 Task: Search one way flight ticket for 4 adults, 1 infant in seat and 1 infant on lap in premium economy from Kearney: Kearney Regional Airport (was Kearney Municipal) to Gillette: Gillette Campbell County Airport on 5-1-2023. Choice of flights is Westjet. Number of bags: 3 checked bags. Price is upto 73000. Outbound departure time preference is 13:15.
Action: Mouse moved to (225, 334)
Screenshot: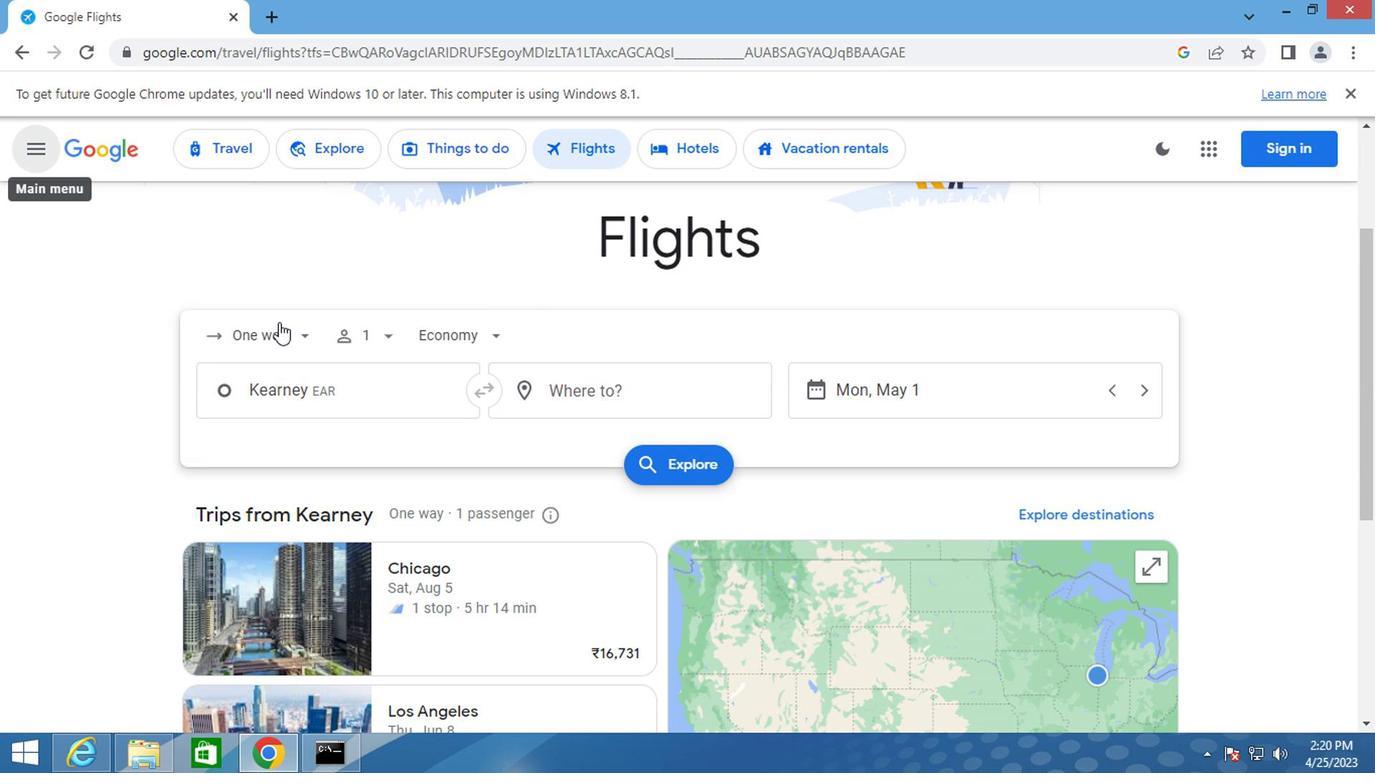 
Action: Mouse pressed left at (225, 334)
Screenshot: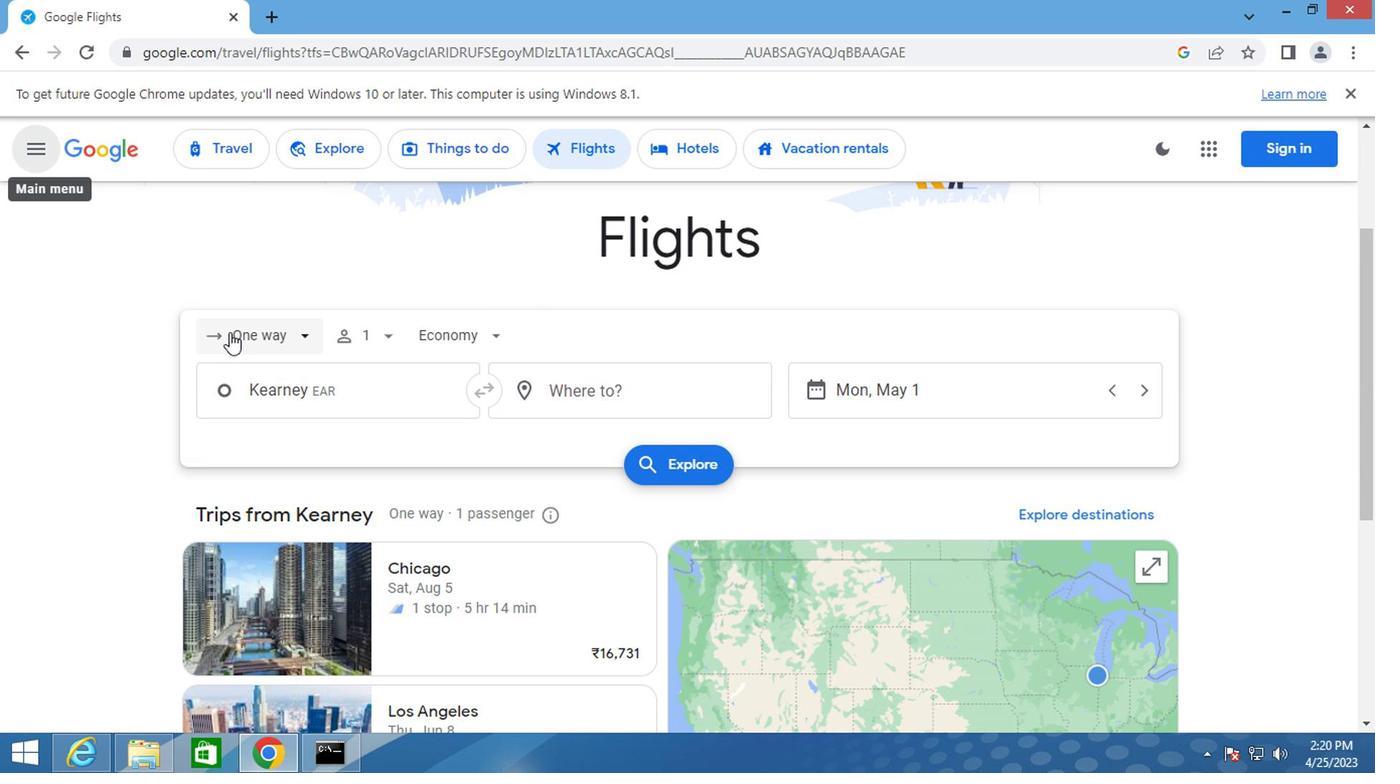 
Action: Mouse moved to (275, 424)
Screenshot: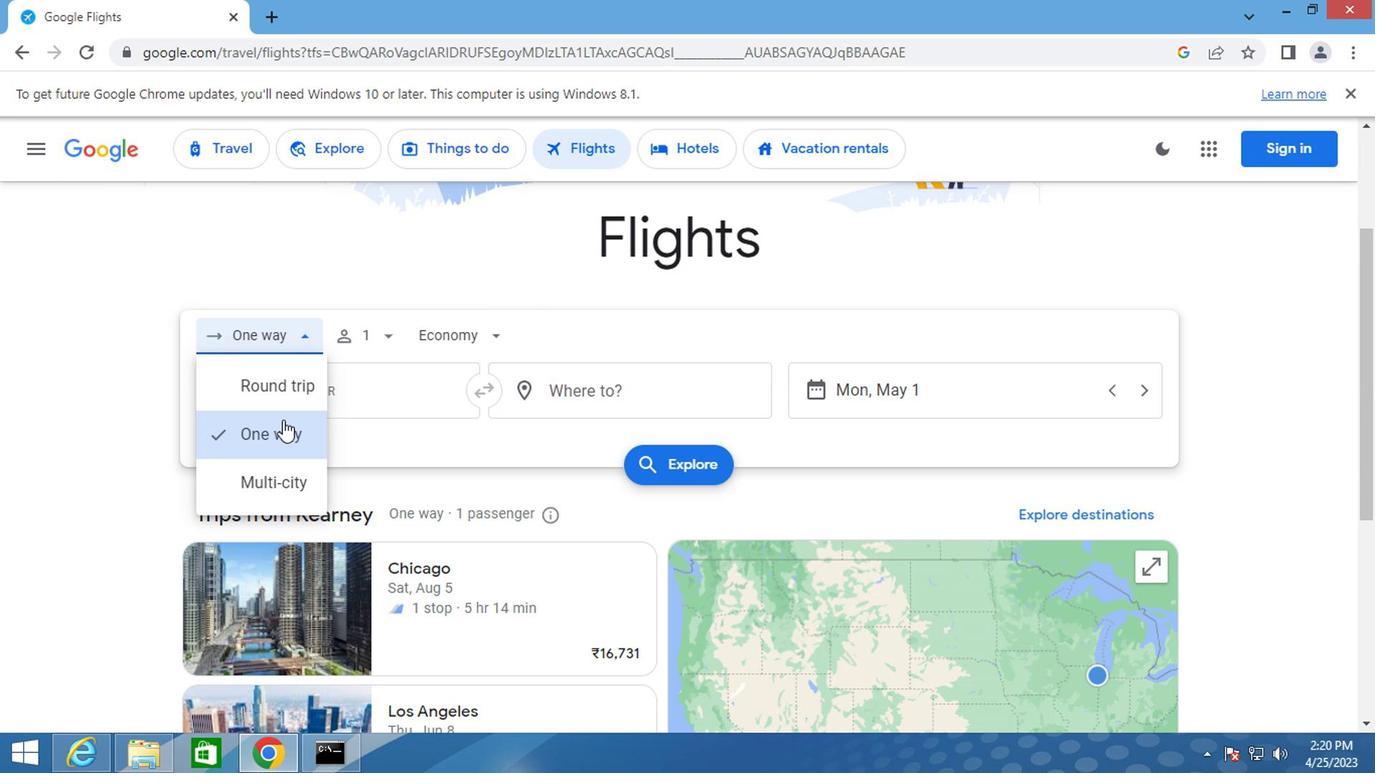 
Action: Mouse pressed left at (275, 424)
Screenshot: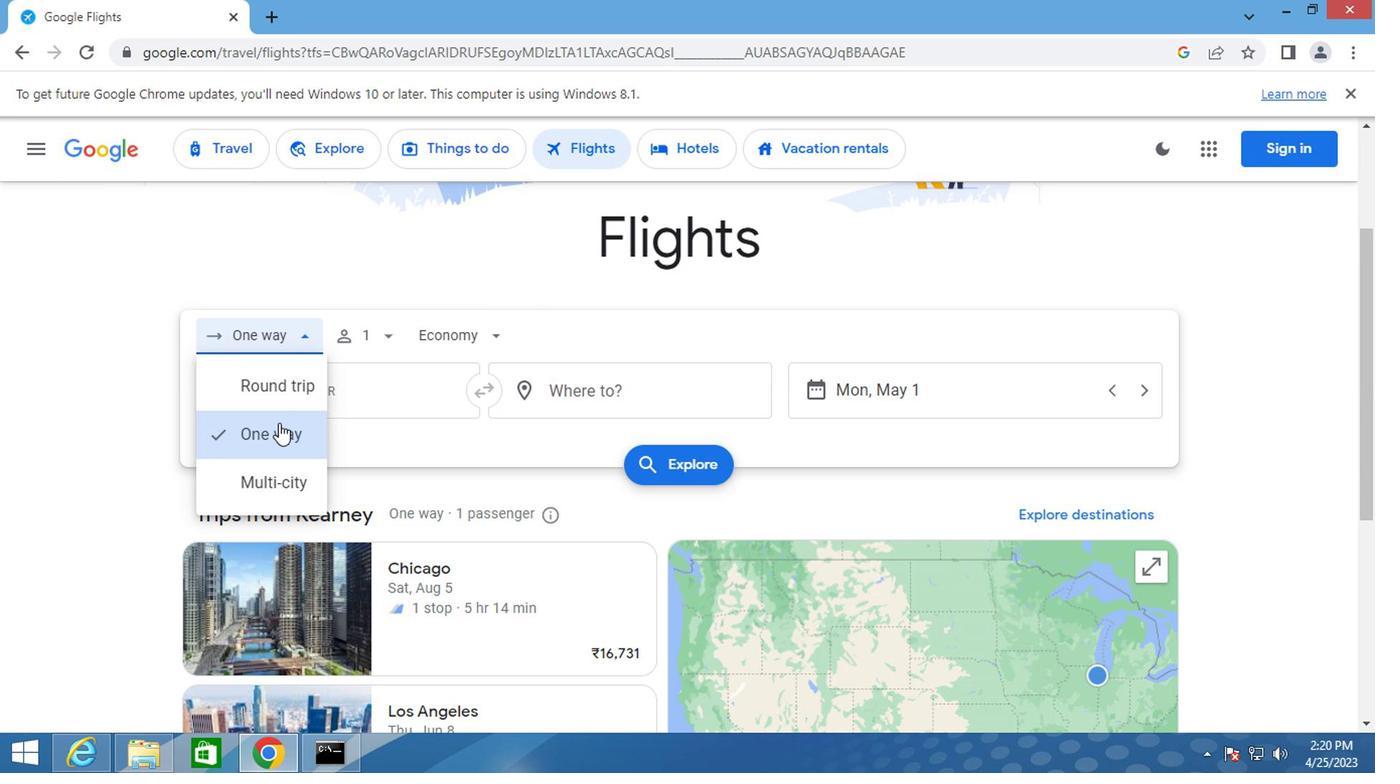 
Action: Mouse moved to (386, 335)
Screenshot: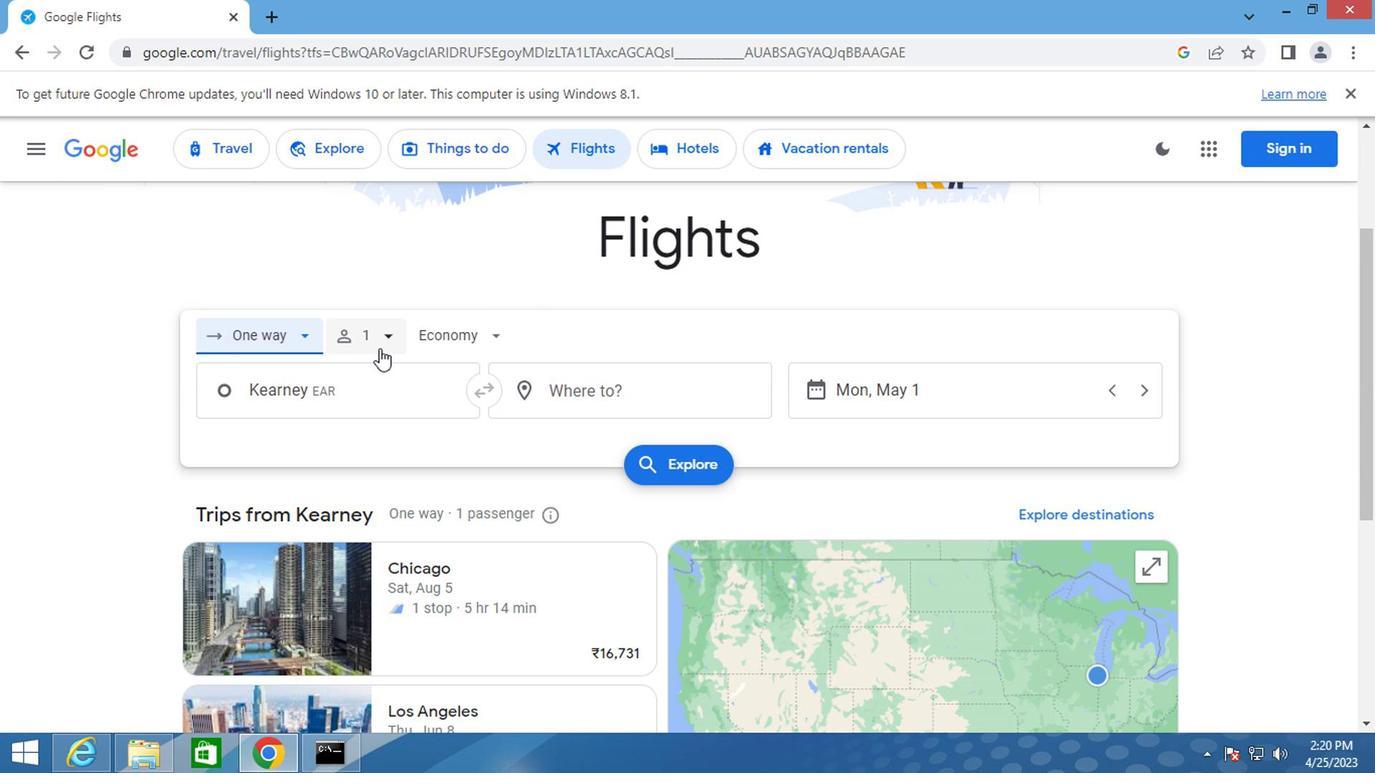 
Action: Mouse pressed left at (386, 335)
Screenshot: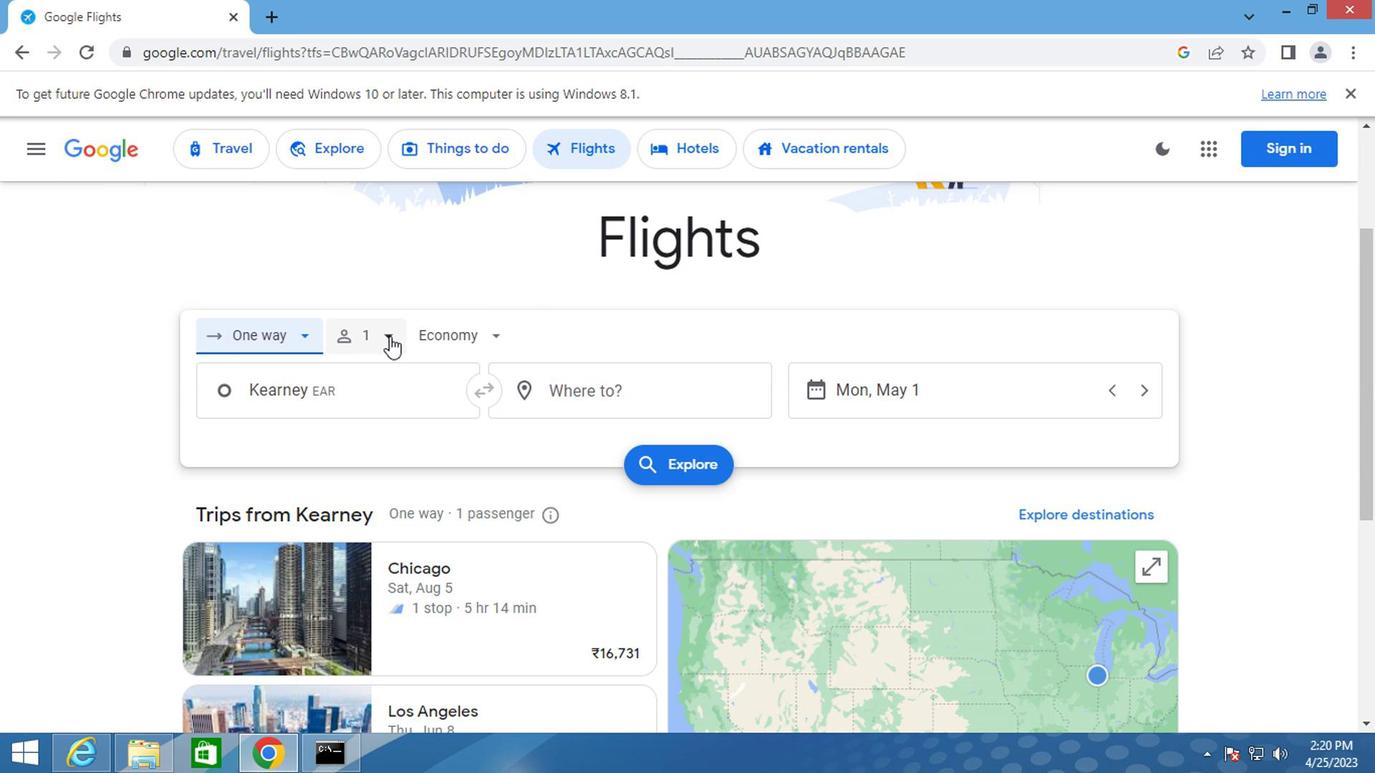 
Action: Mouse moved to (542, 391)
Screenshot: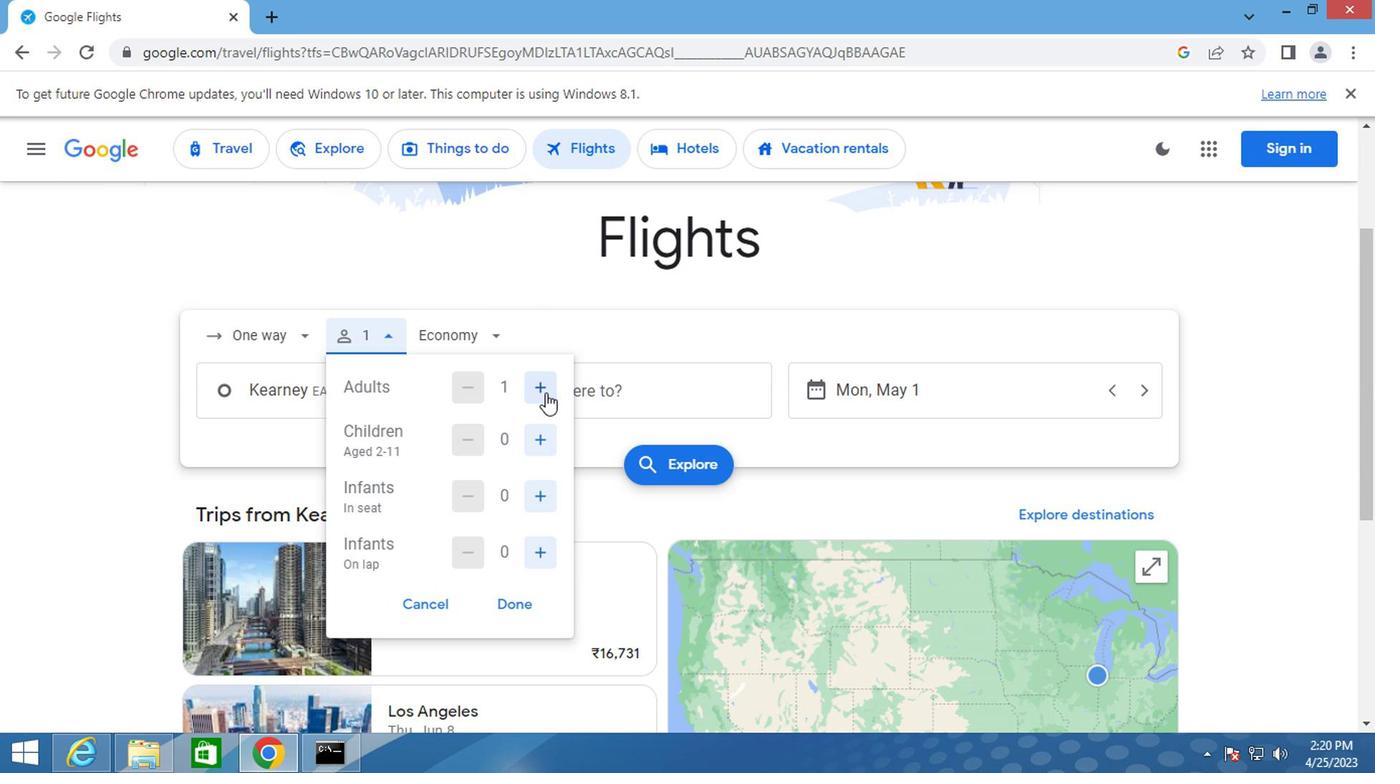 
Action: Mouse pressed left at (542, 391)
Screenshot: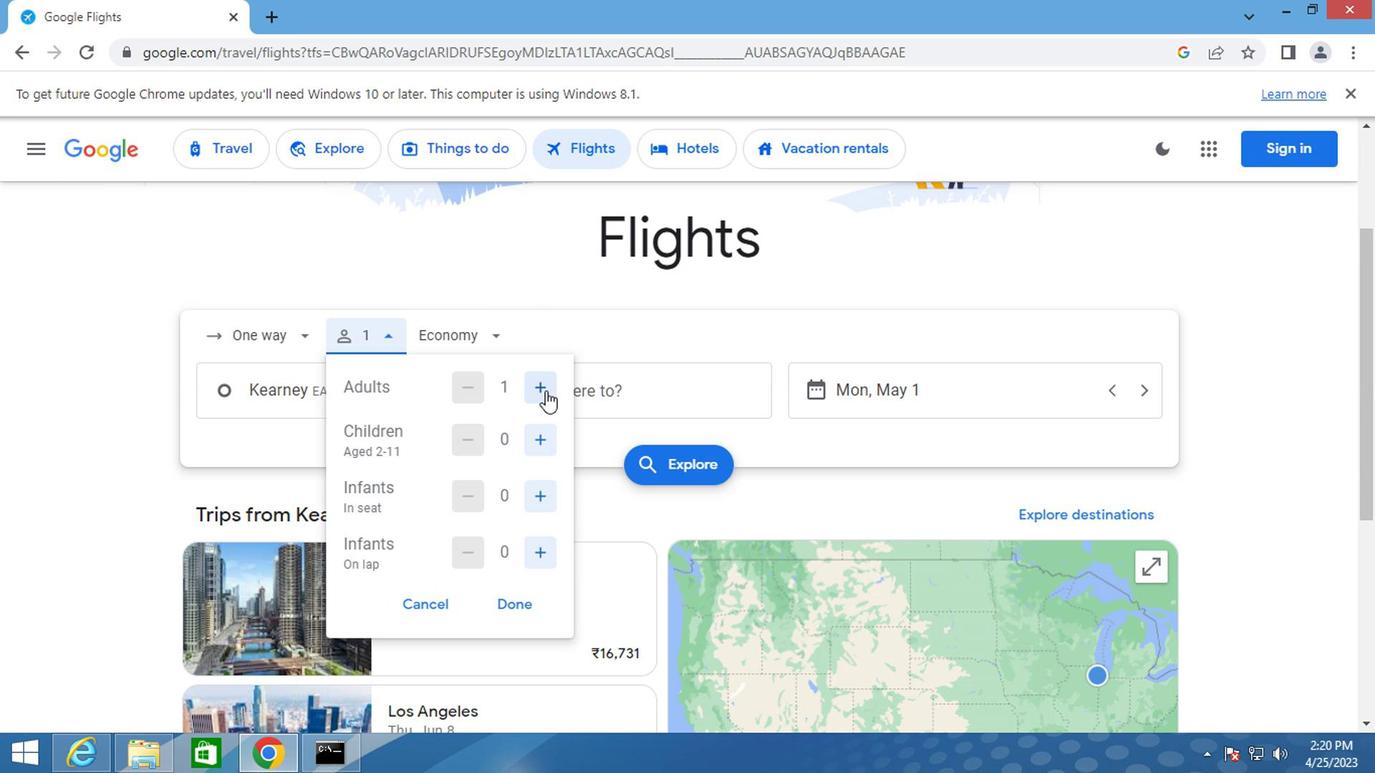 
Action: Mouse pressed left at (542, 391)
Screenshot: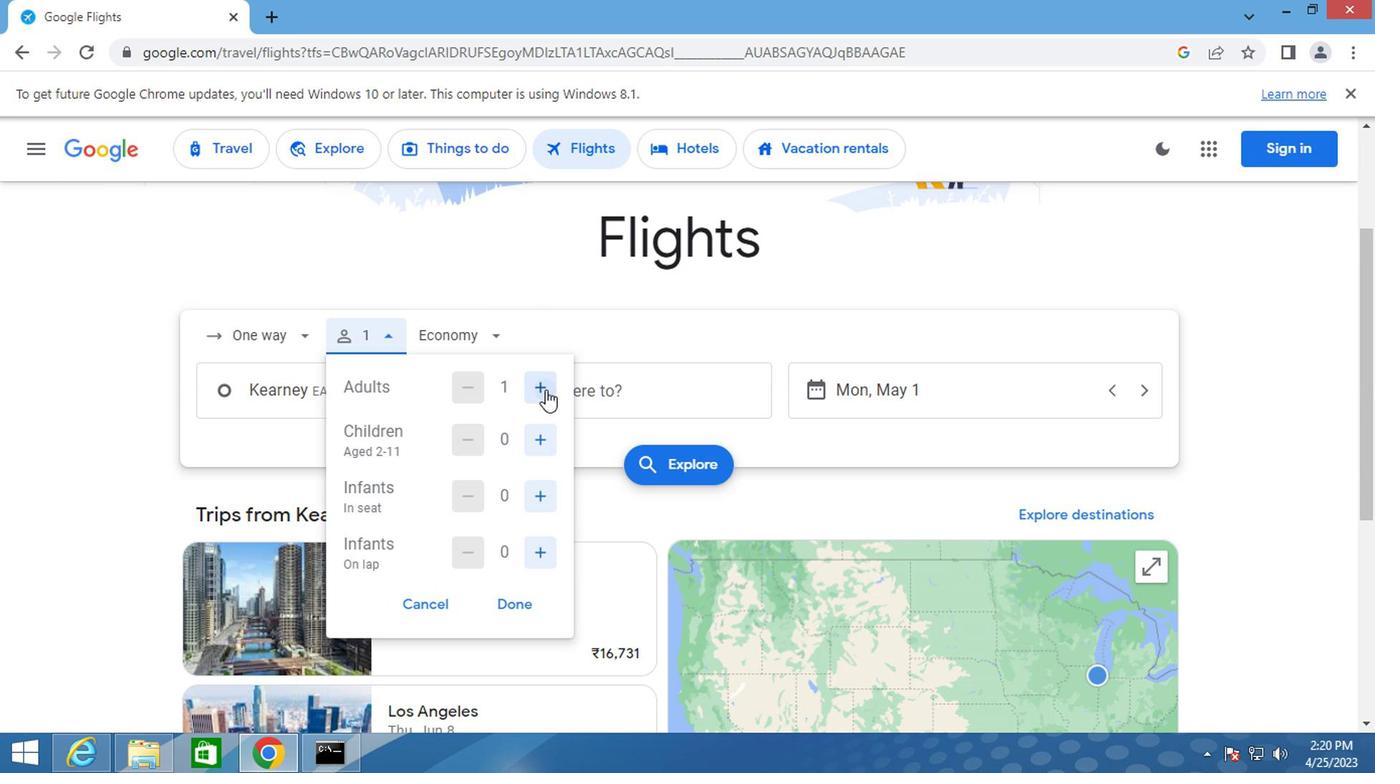 
Action: Mouse pressed left at (542, 391)
Screenshot: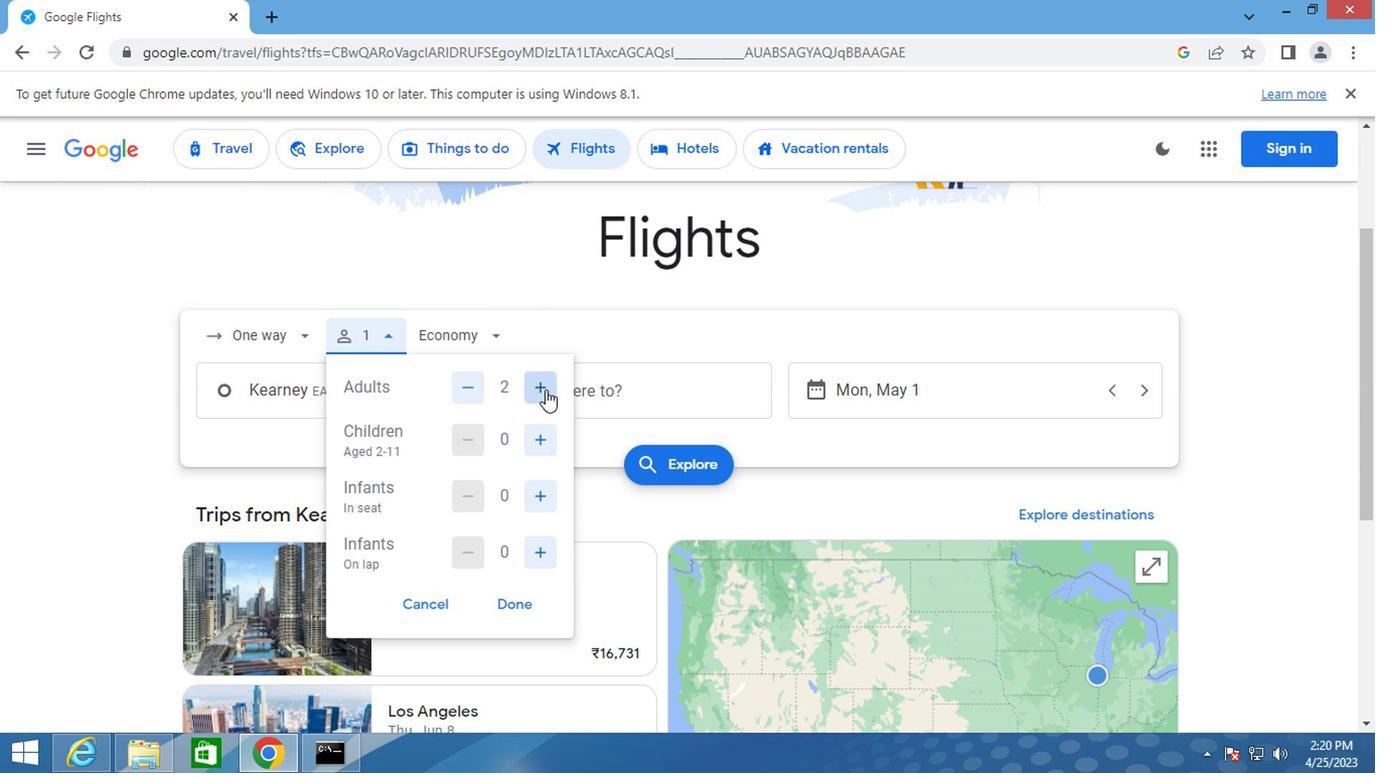 
Action: Mouse moved to (540, 490)
Screenshot: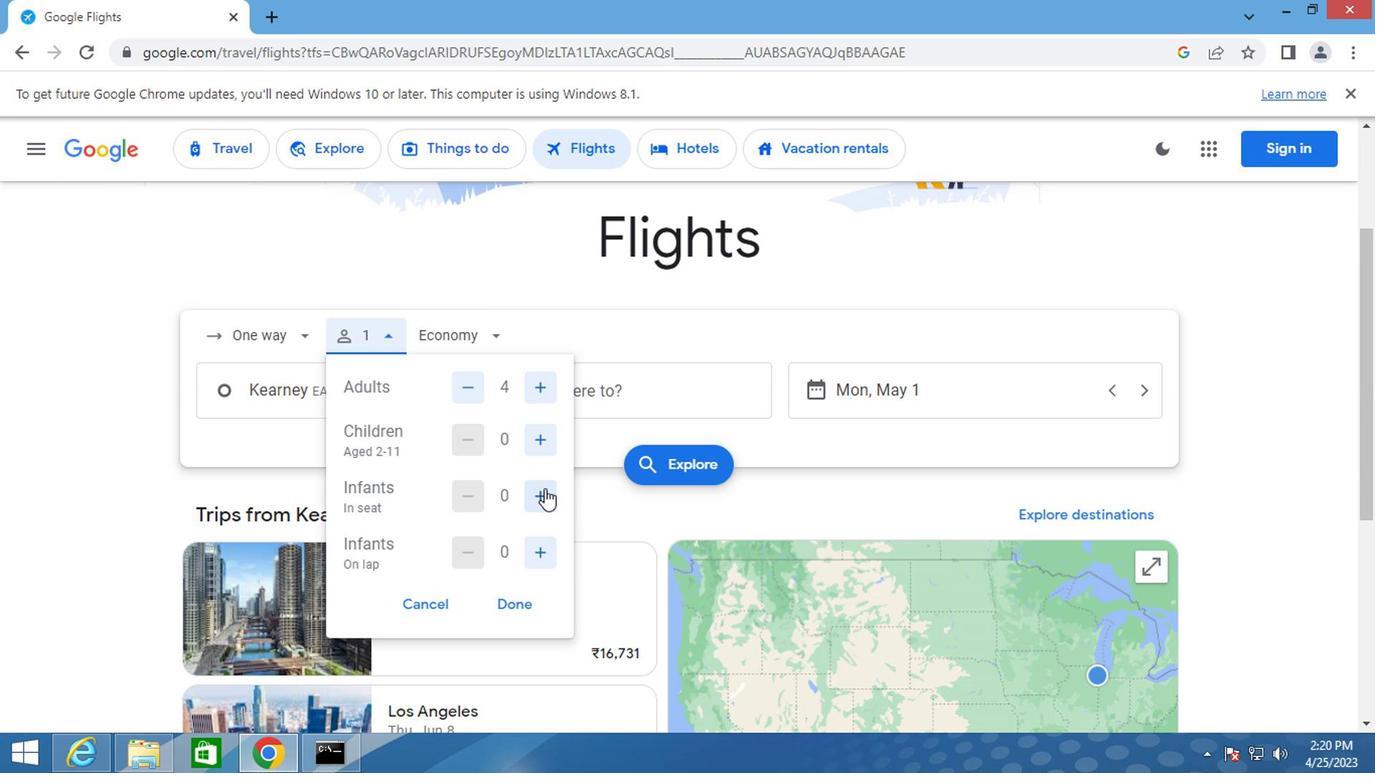 
Action: Mouse pressed left at (540, 490)
Screenshot: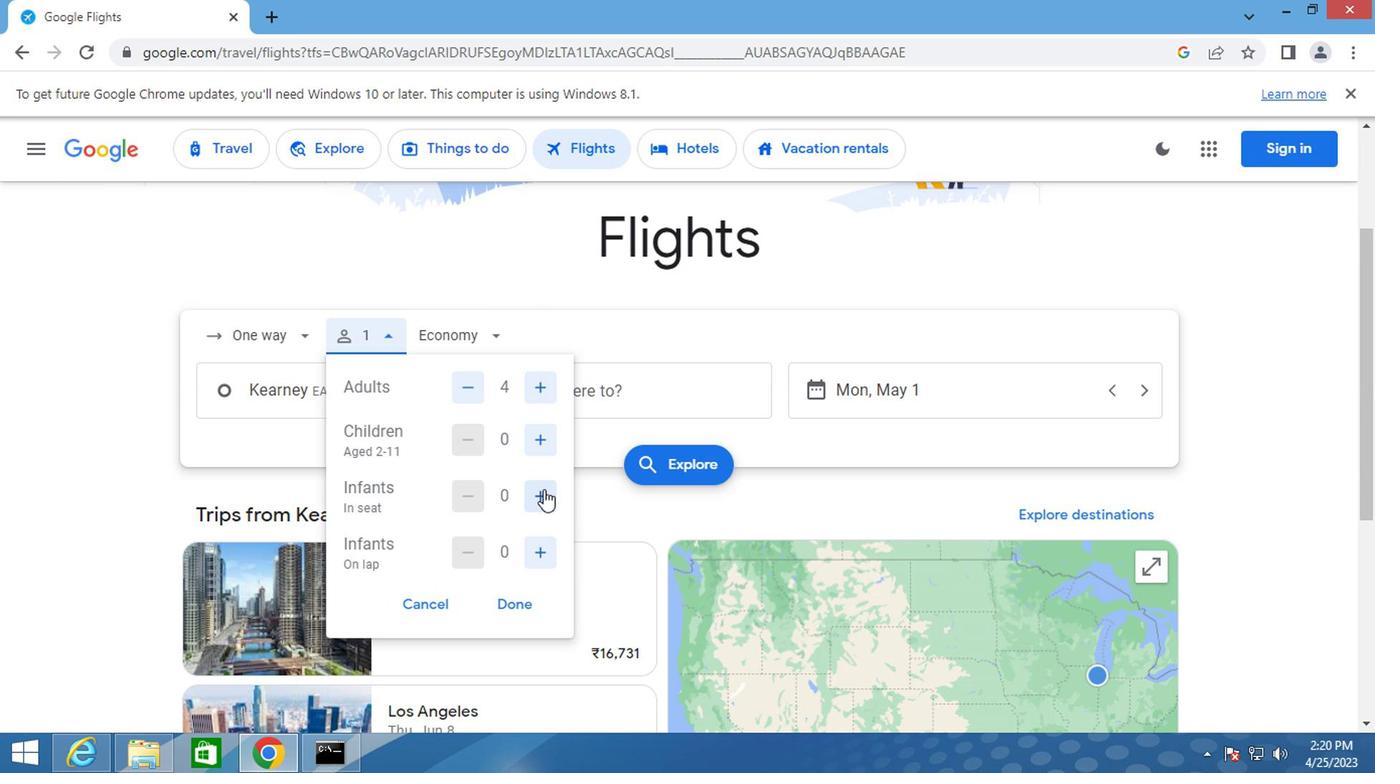 
Action: Mouse moved to (534, 556)
Screenshot: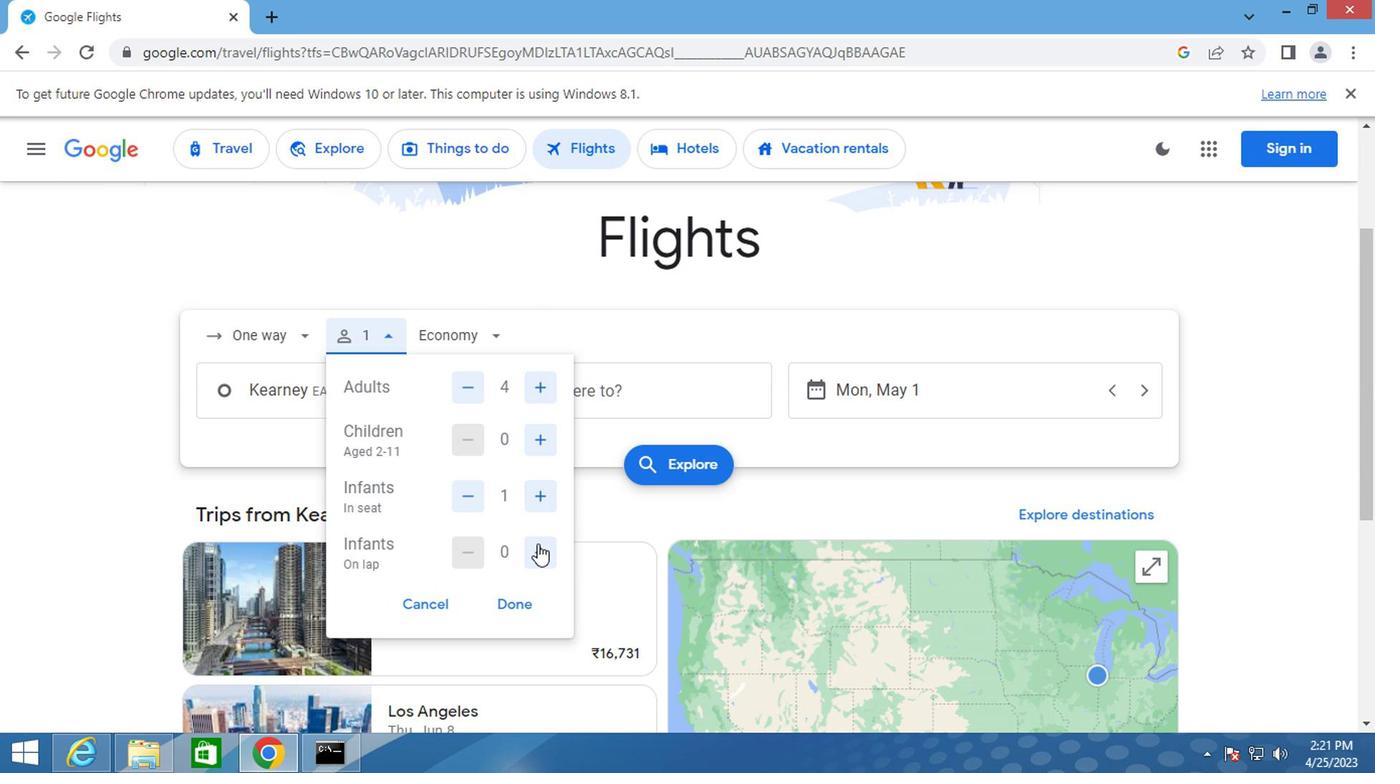 
Action: Mouse pressed left at (534, 556)
Screenshot: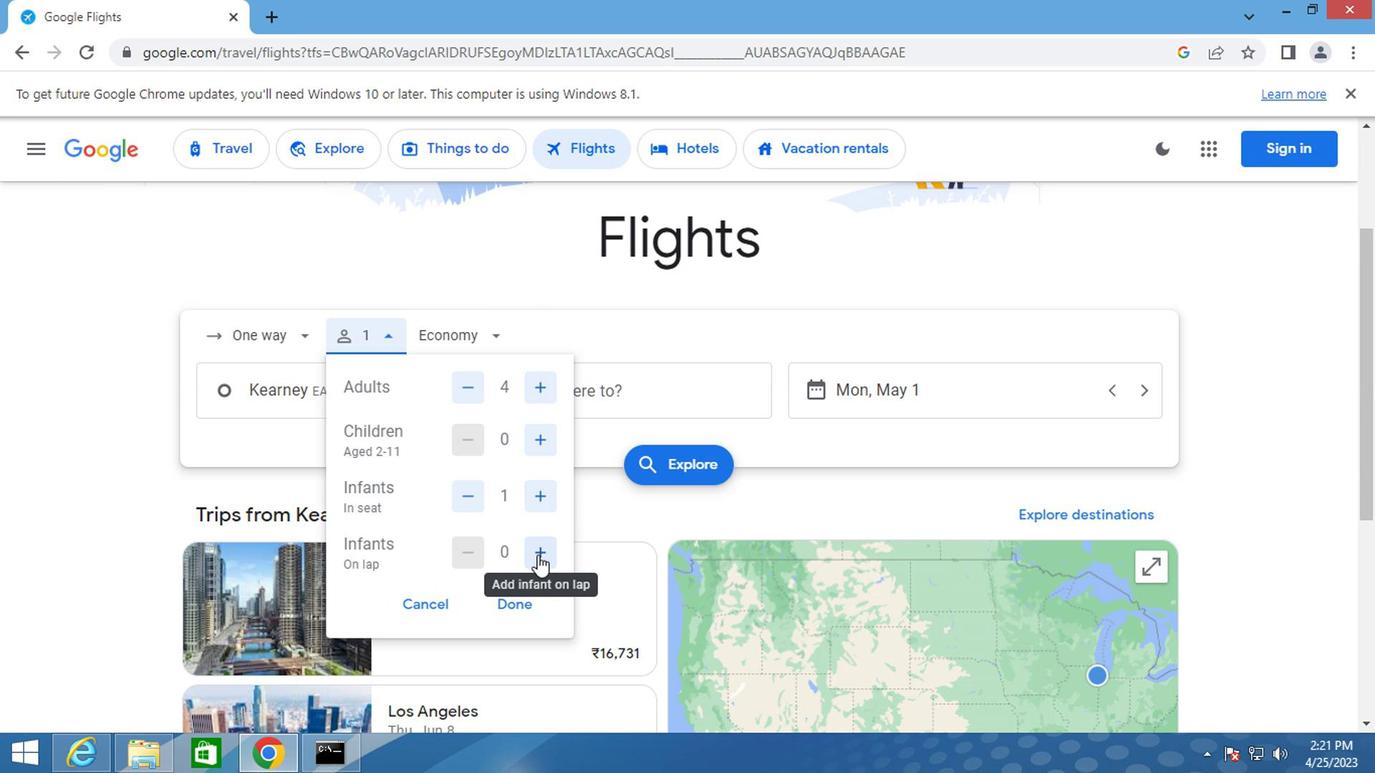 
Action: Mouse moved to (455, 345)
Screenshot: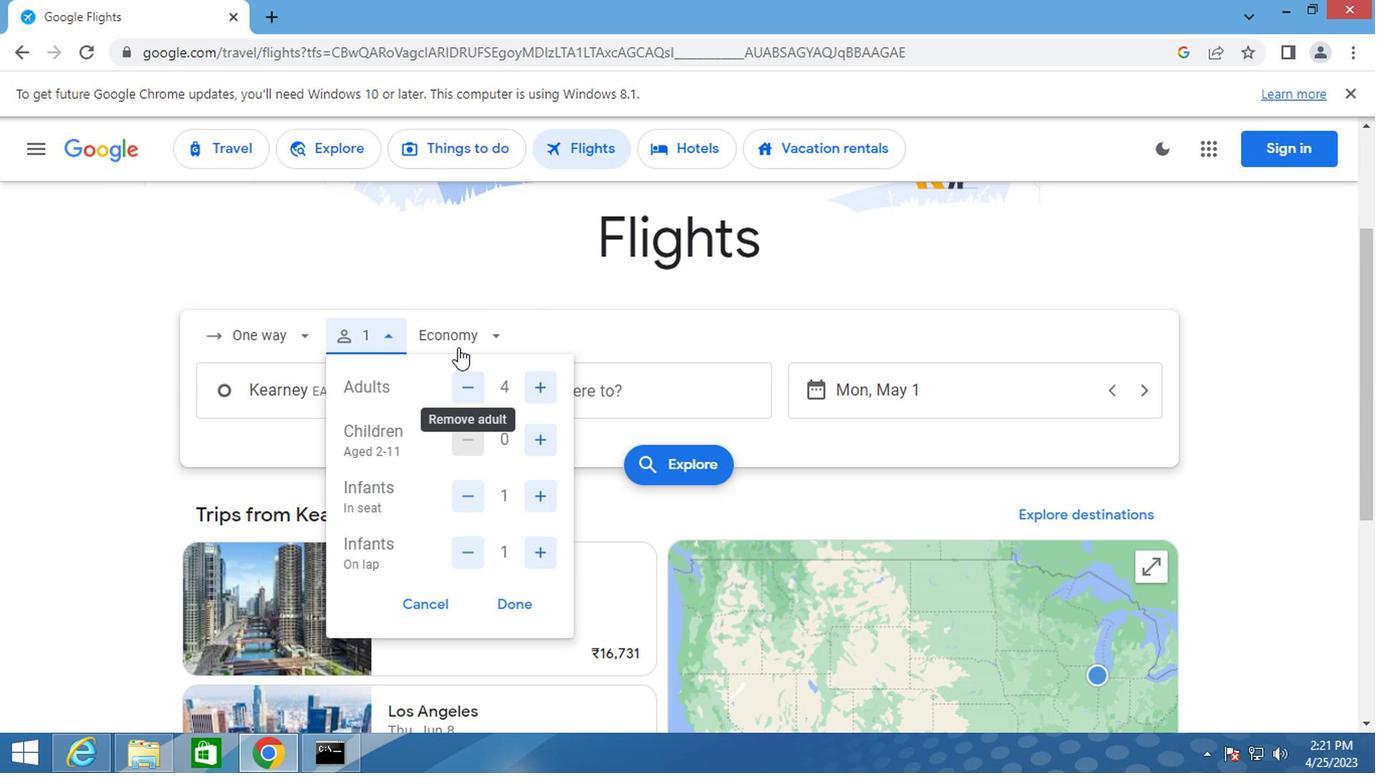 
Action: Mouse pressed left at (455, 345)
Screenshot: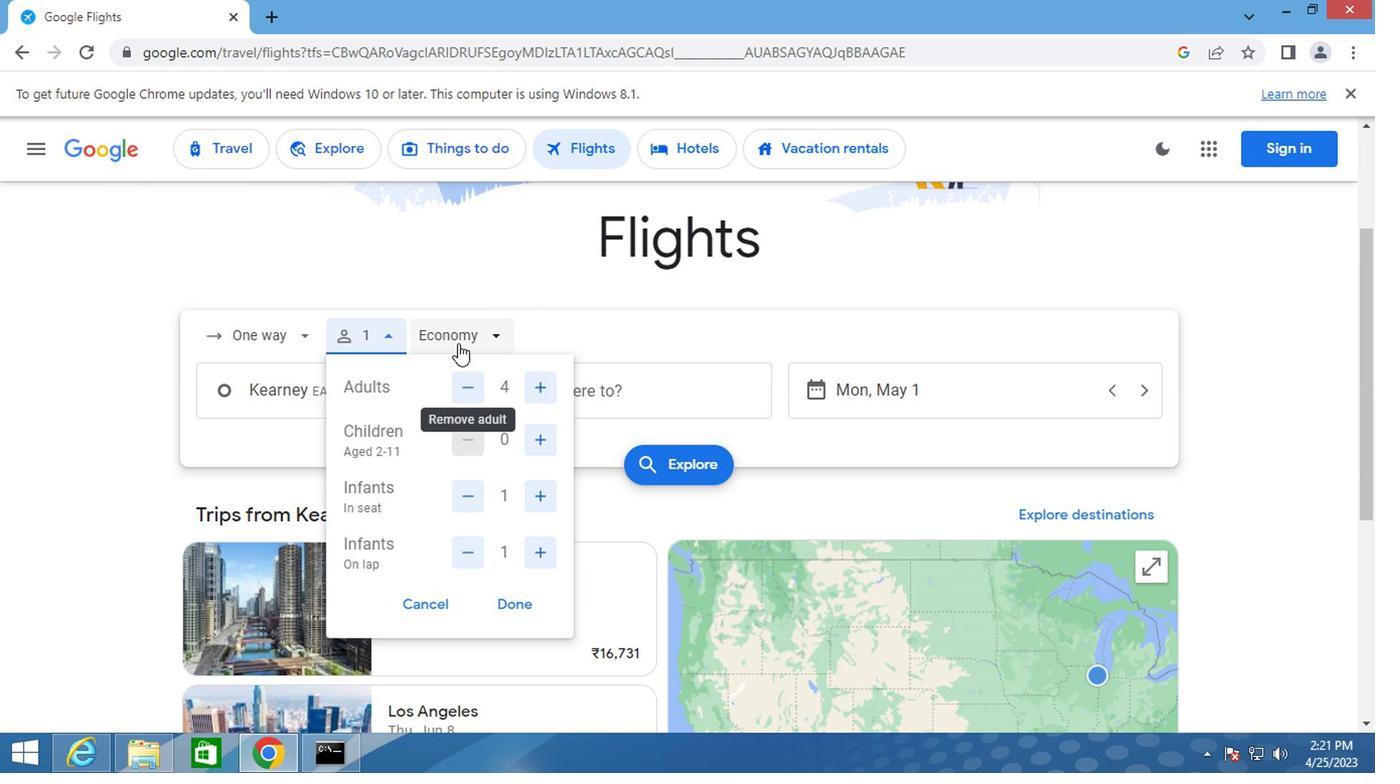 
Action: Mouse moved to (510, 442)
Screenshot: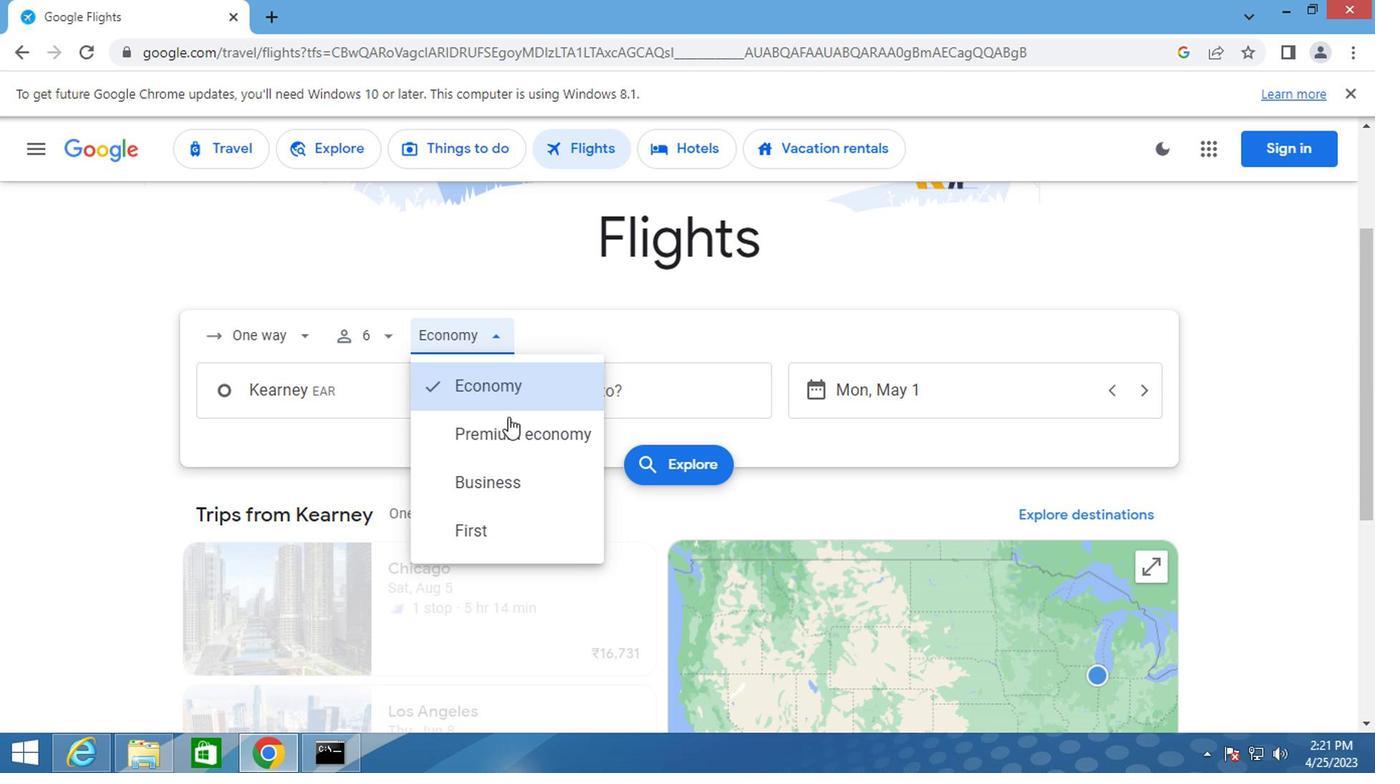 
Action: Mouse pressed left at (510, 442)
Screenshot: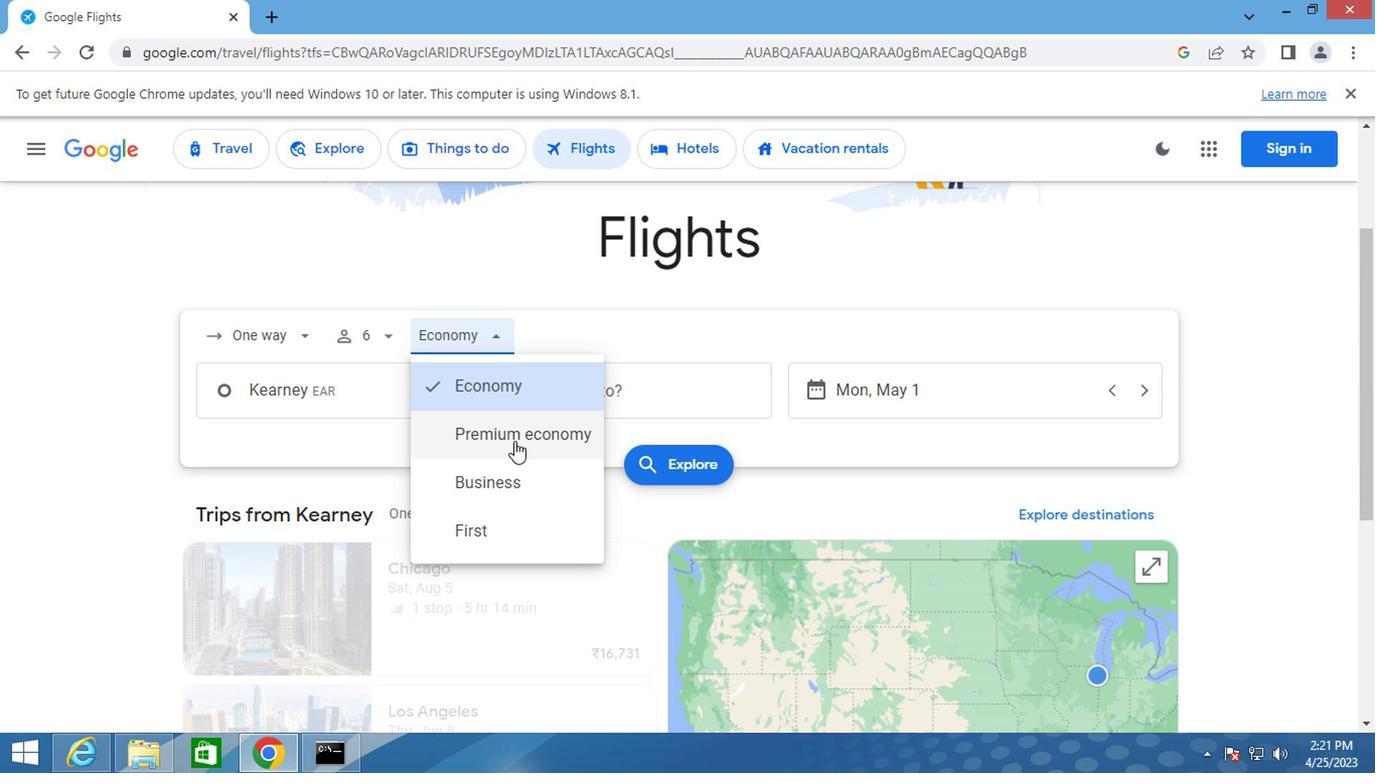 
Action: Mouse moved to (331, 402)
Screenshot: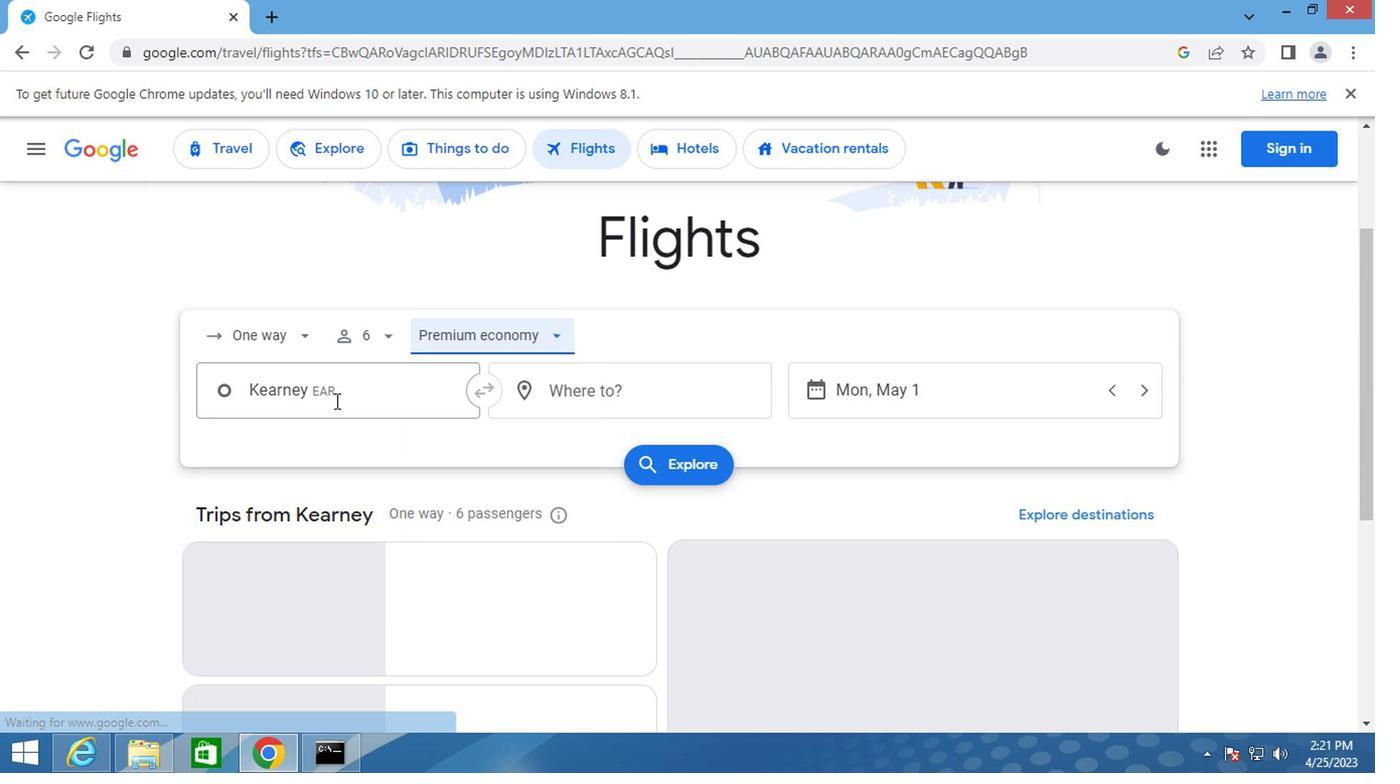 
Action: Mouse pressed left at (331, 402)
Screenshot: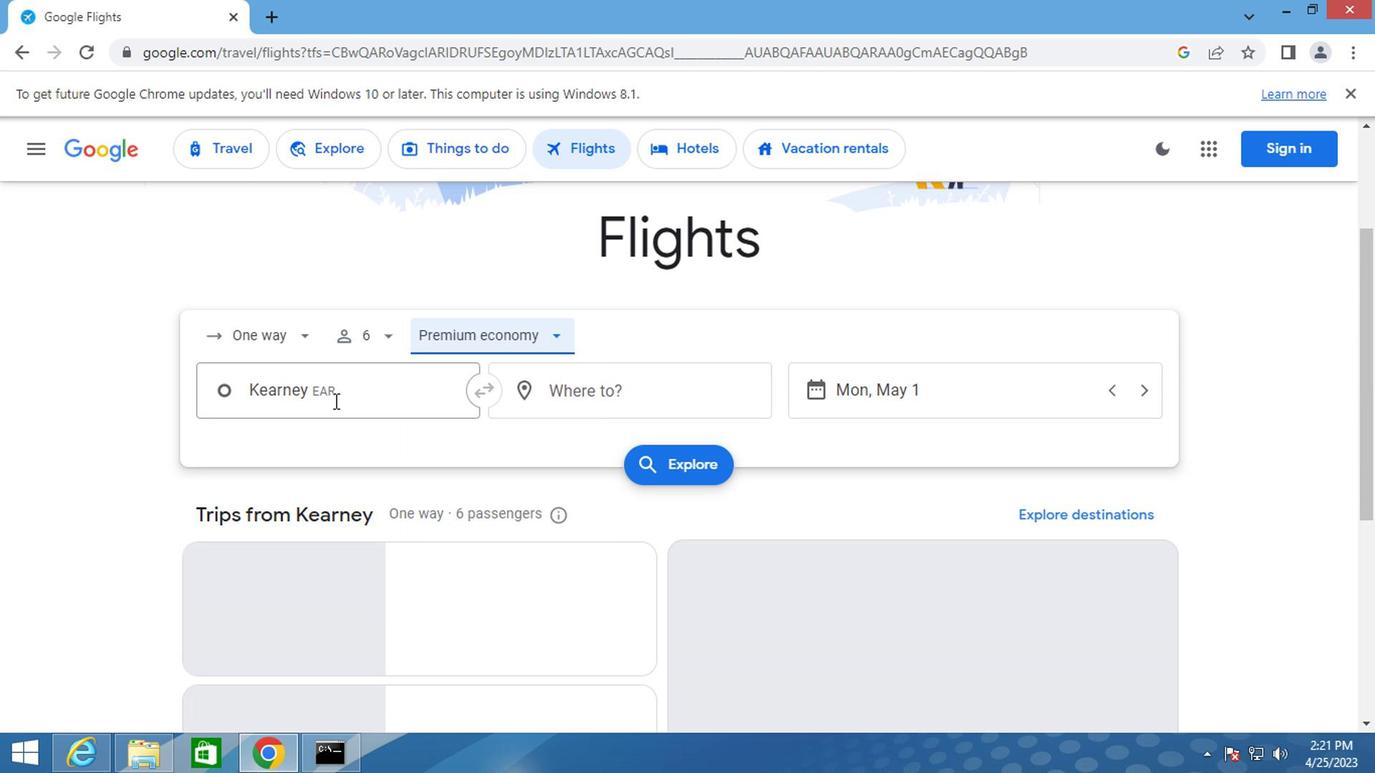 
Action: Mouse moved to (331, 402)
Screenshot: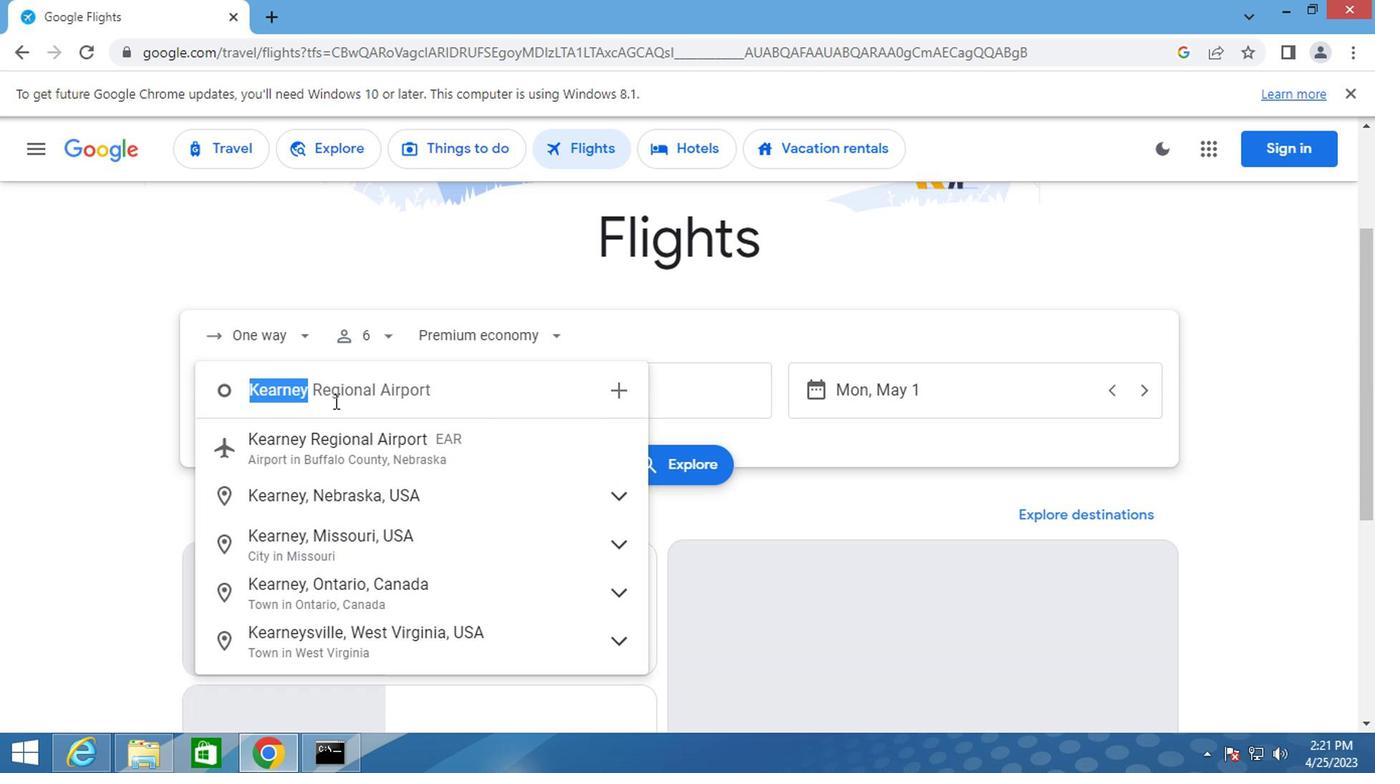 
Action: Key pressed kearney
Screenshot: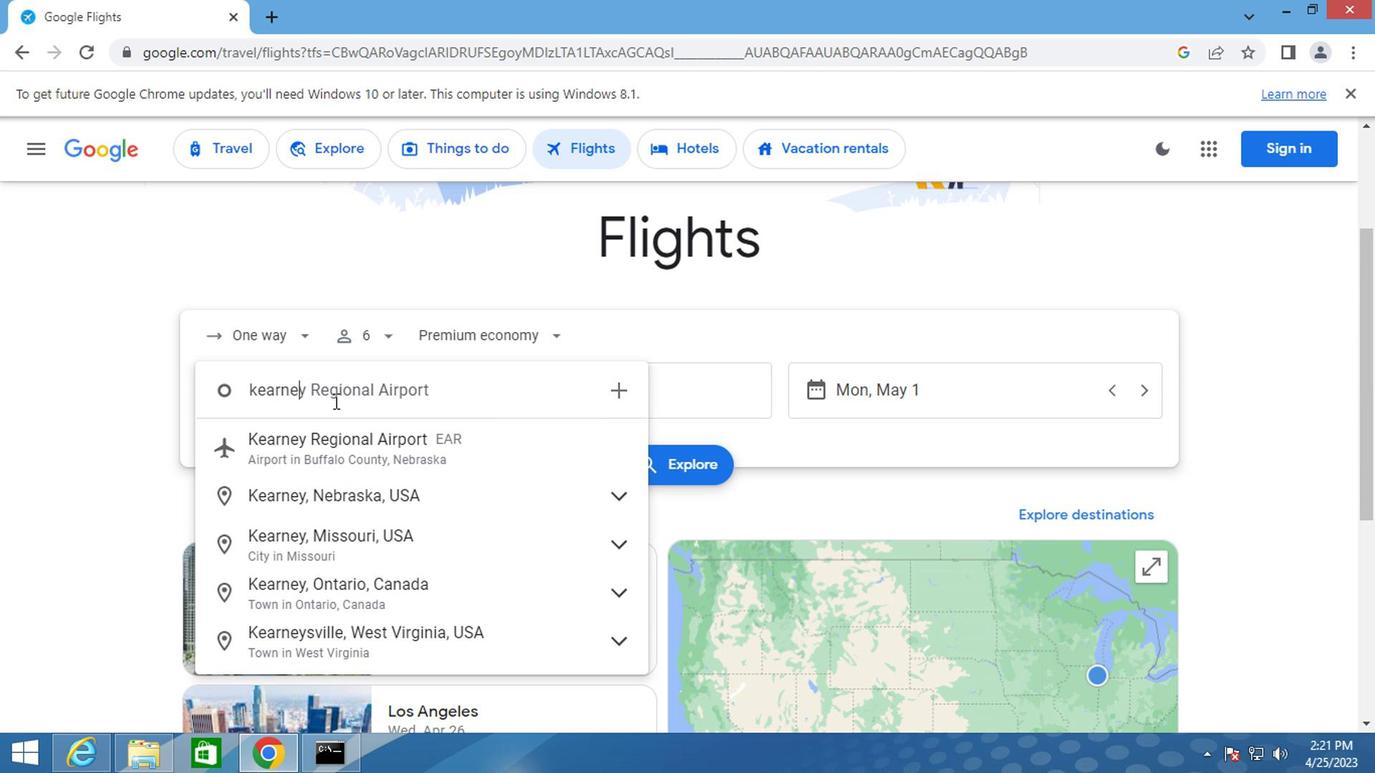 
Action: Mouse moved to (336, 450)
Screenshot: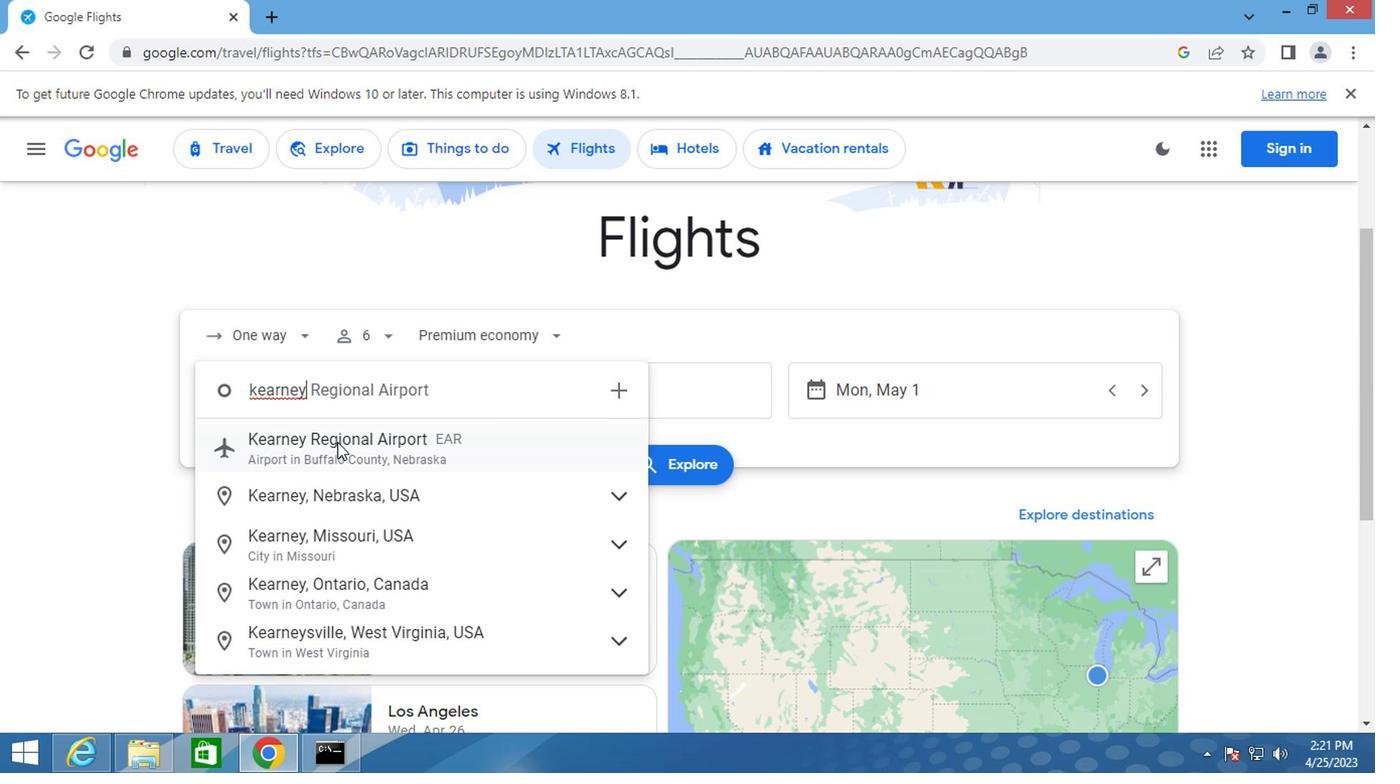 
Action: Mouse pressed left at (336, 450)
Screenshot: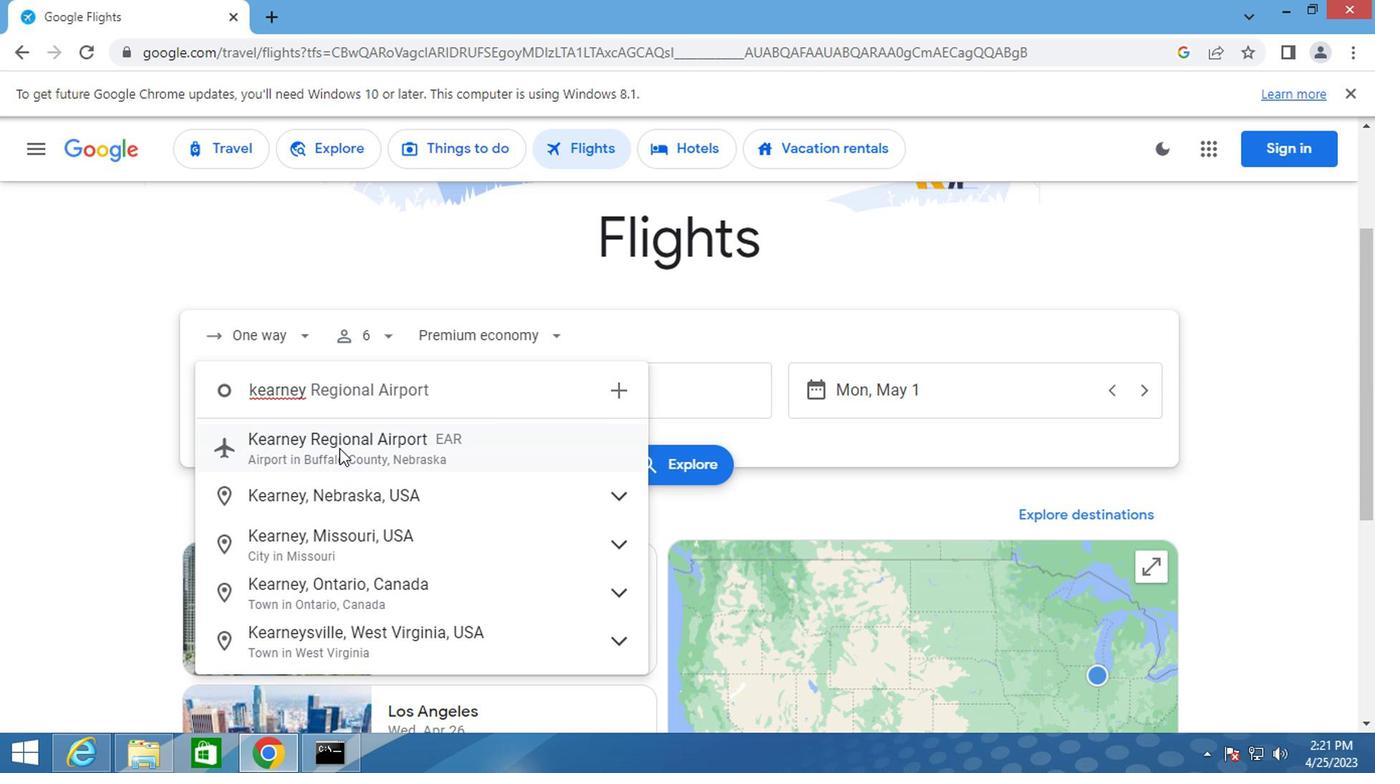 
Action: Mouse moved to (586, 386)
Screenshot: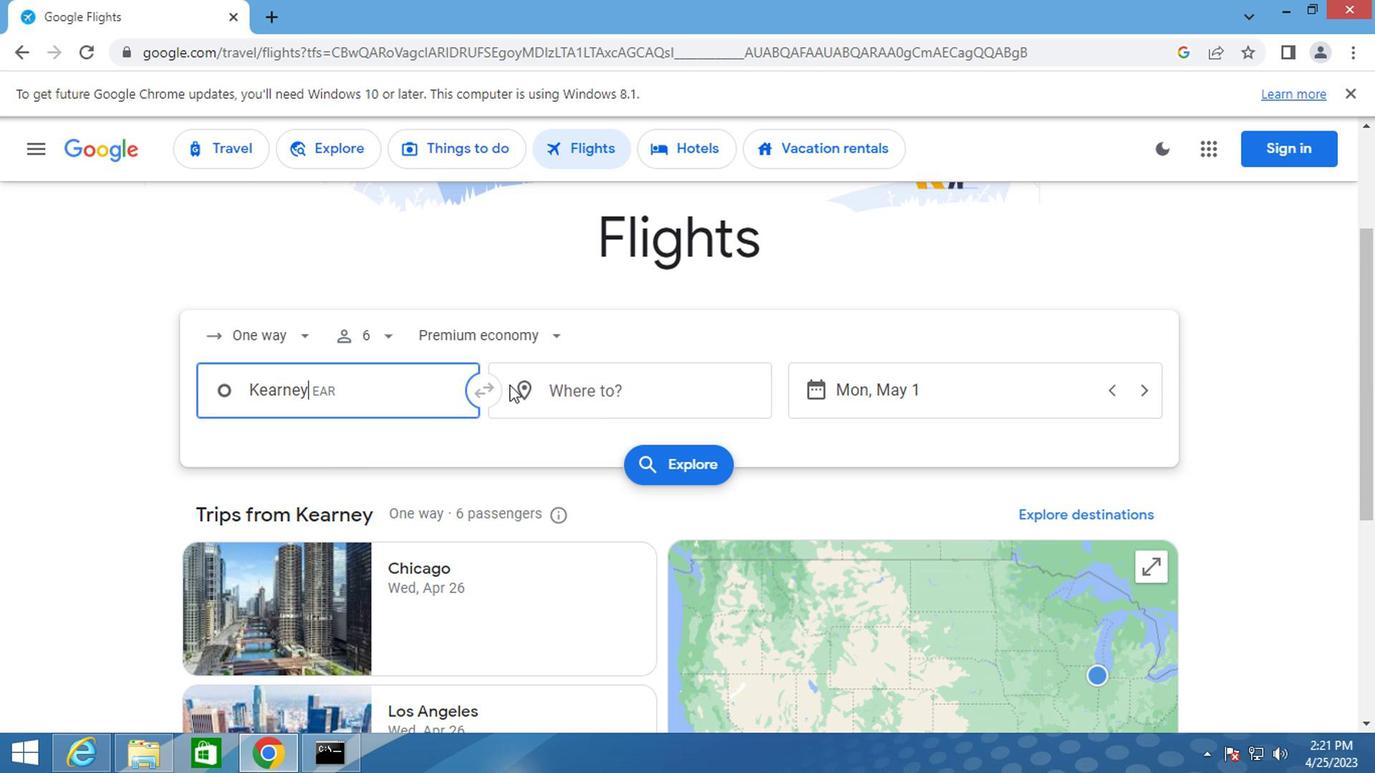 
Action: Mouse pressed left at (586, 386)
Screenshot: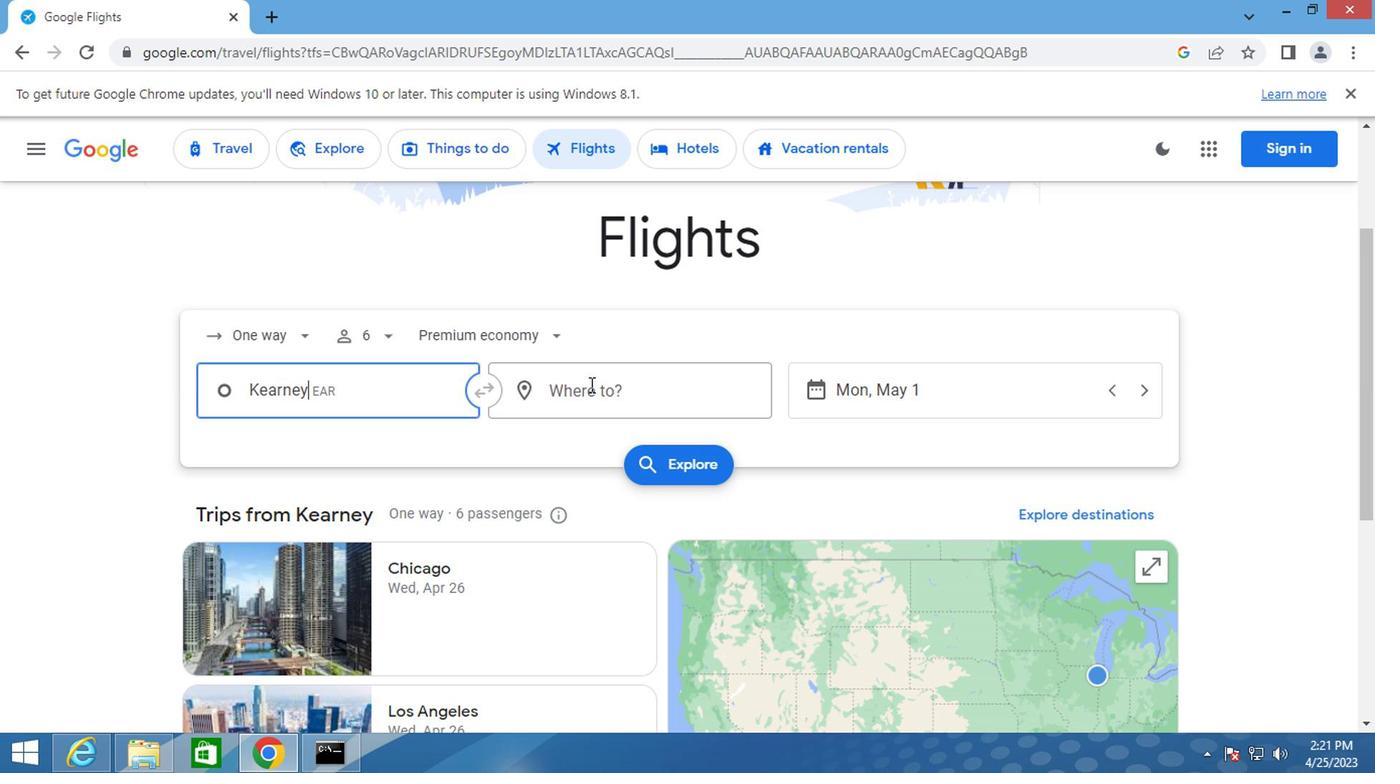 
Action: Key pressed gillette
Screenshot: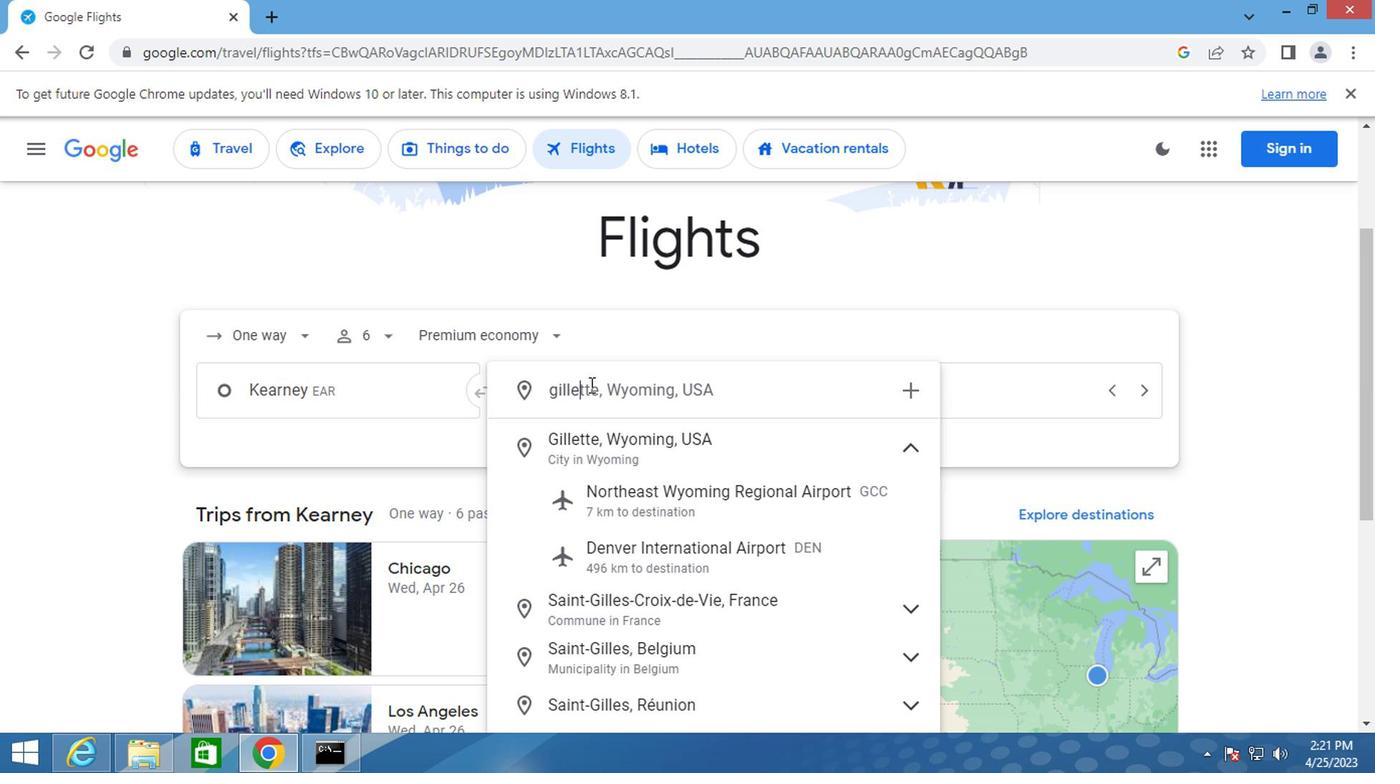 
Action: Mouse moved to (624, 491)
Screenshot: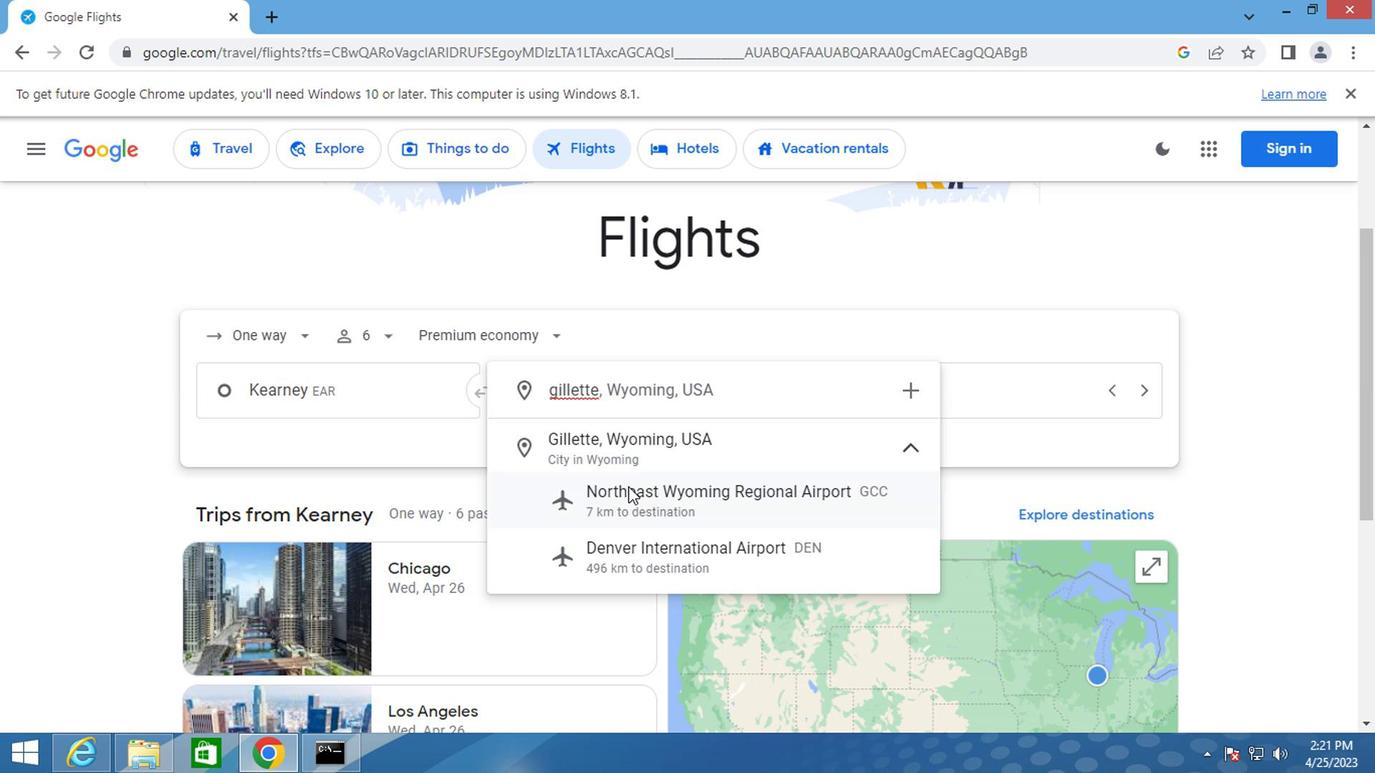 
Action: Mouse pressed left at (624, 491)
Screenshot: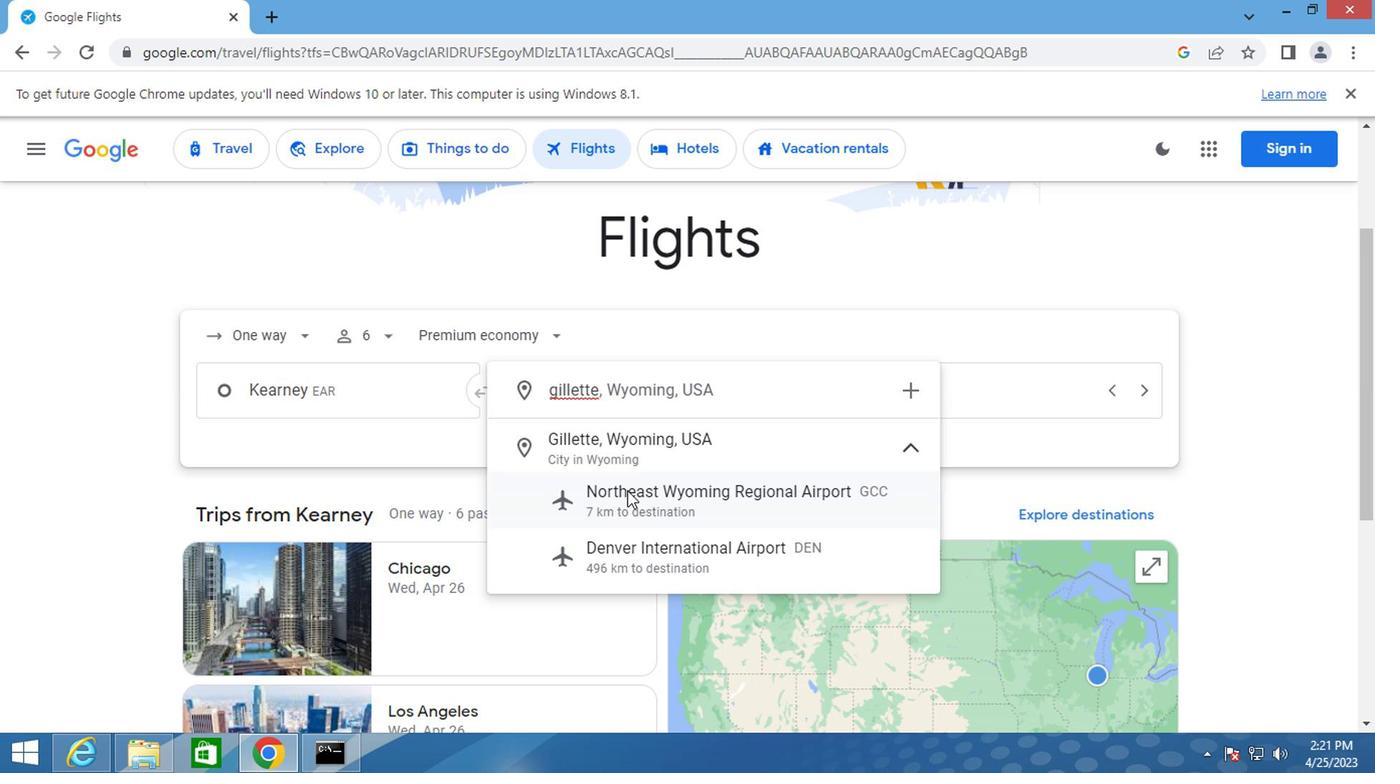 
Action: Mouse moved to (881, 377)
Screenshot: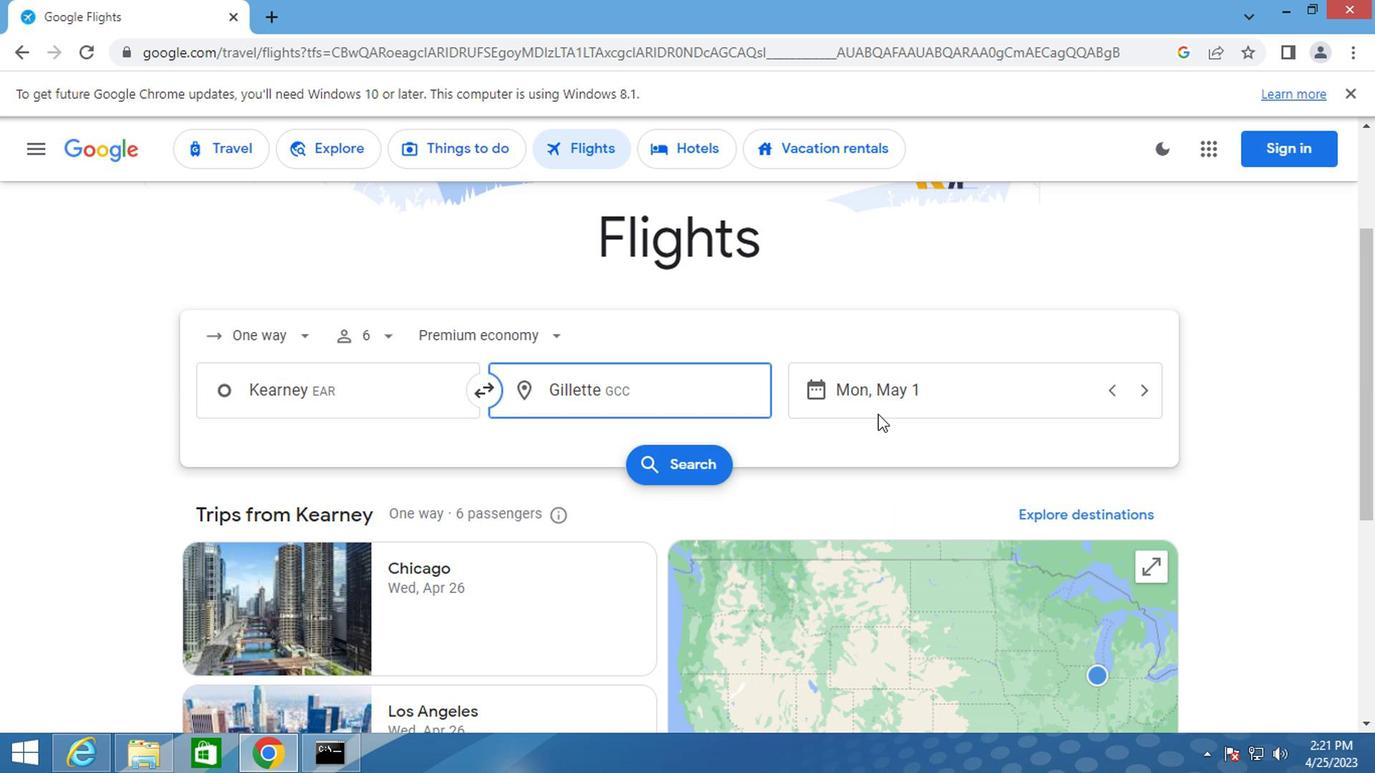 
Action: Mouse pressed left at (881, 377)
Screenshot: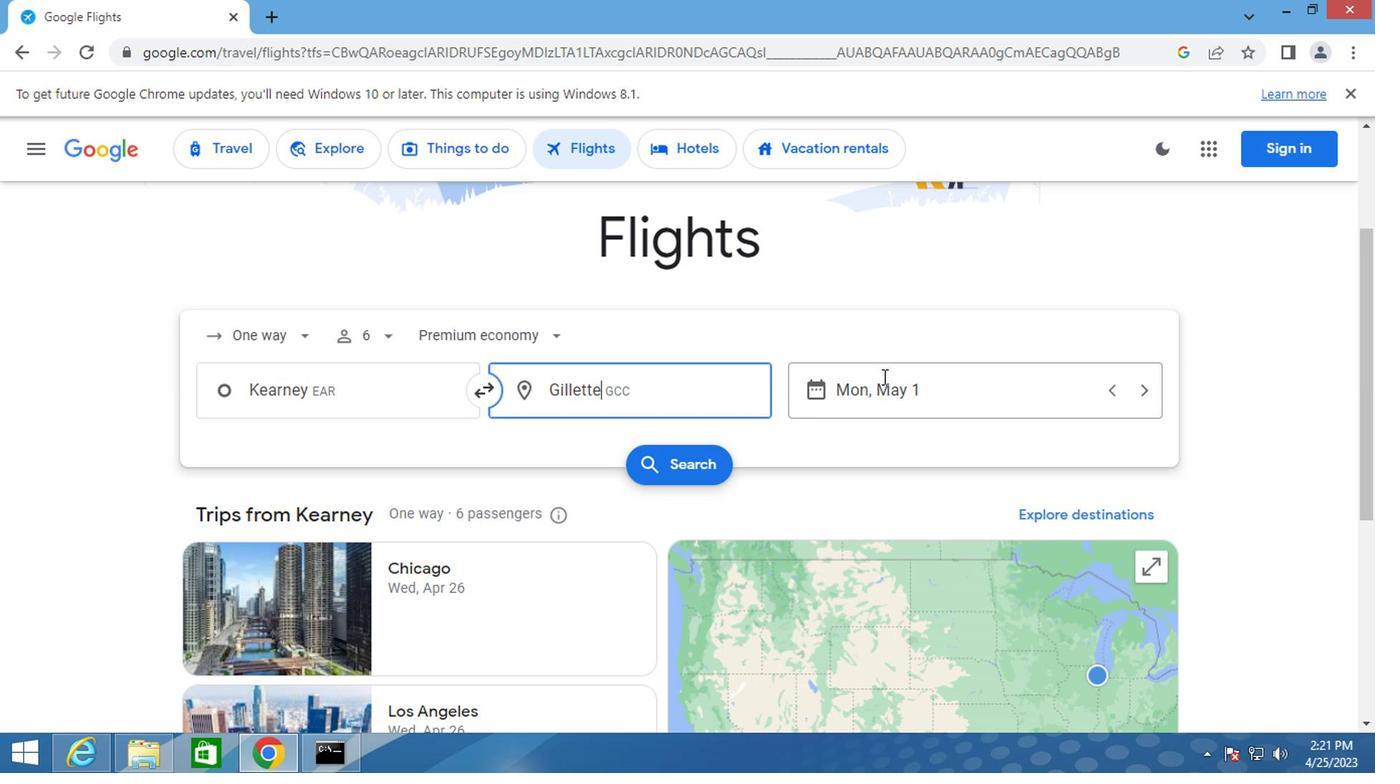 
Action: Mouse moved to (867, 362)
Screenshot: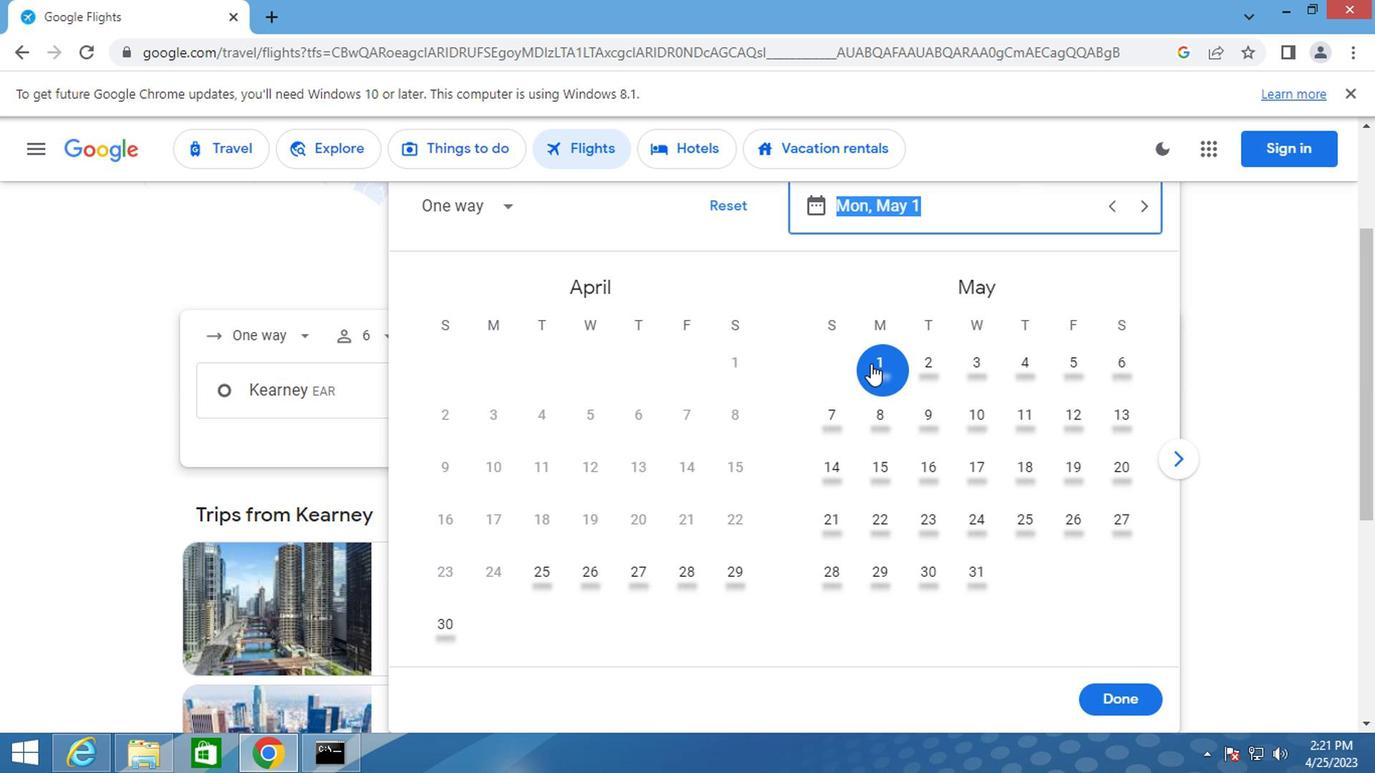 
Action: Mouse pressed left at (867, 362)
Screenshot: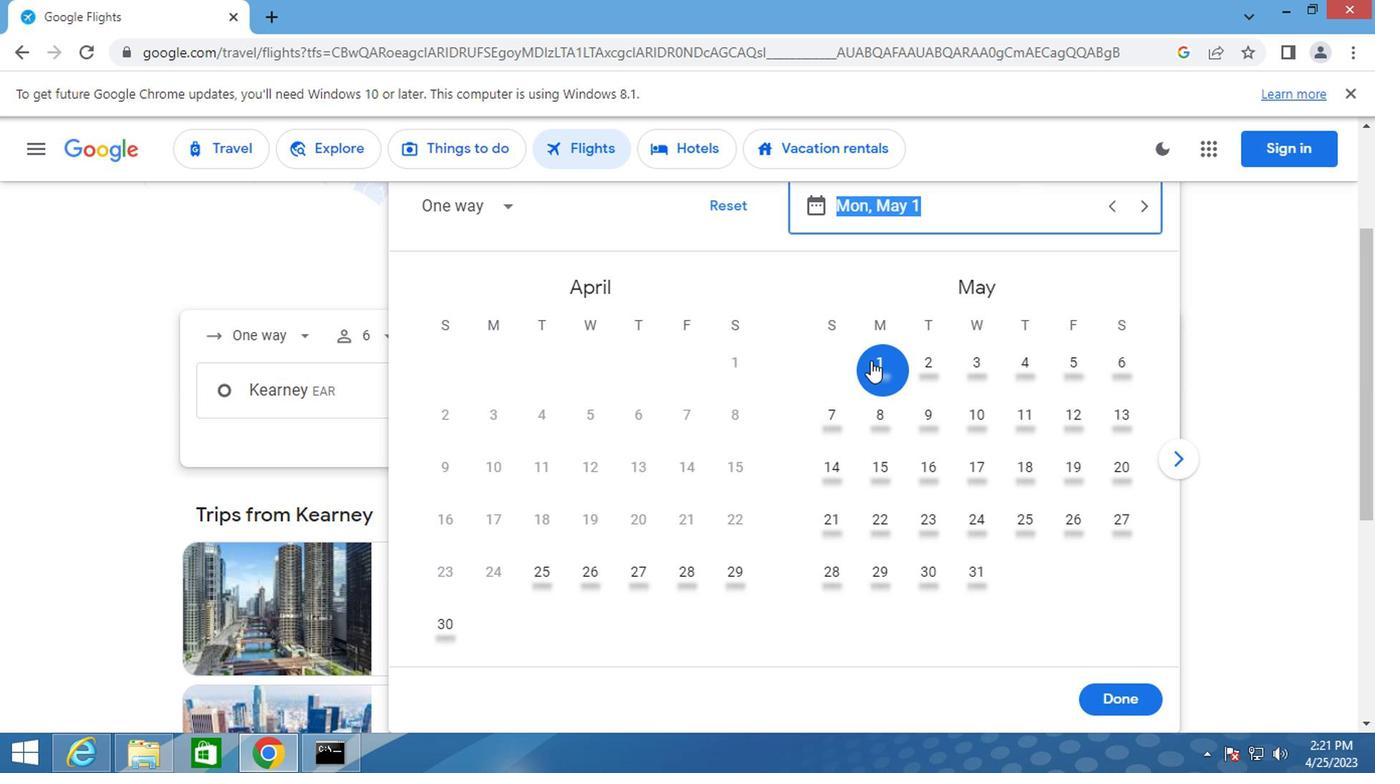 
Action: Mouse moved to (1127, 693)
Screenshot: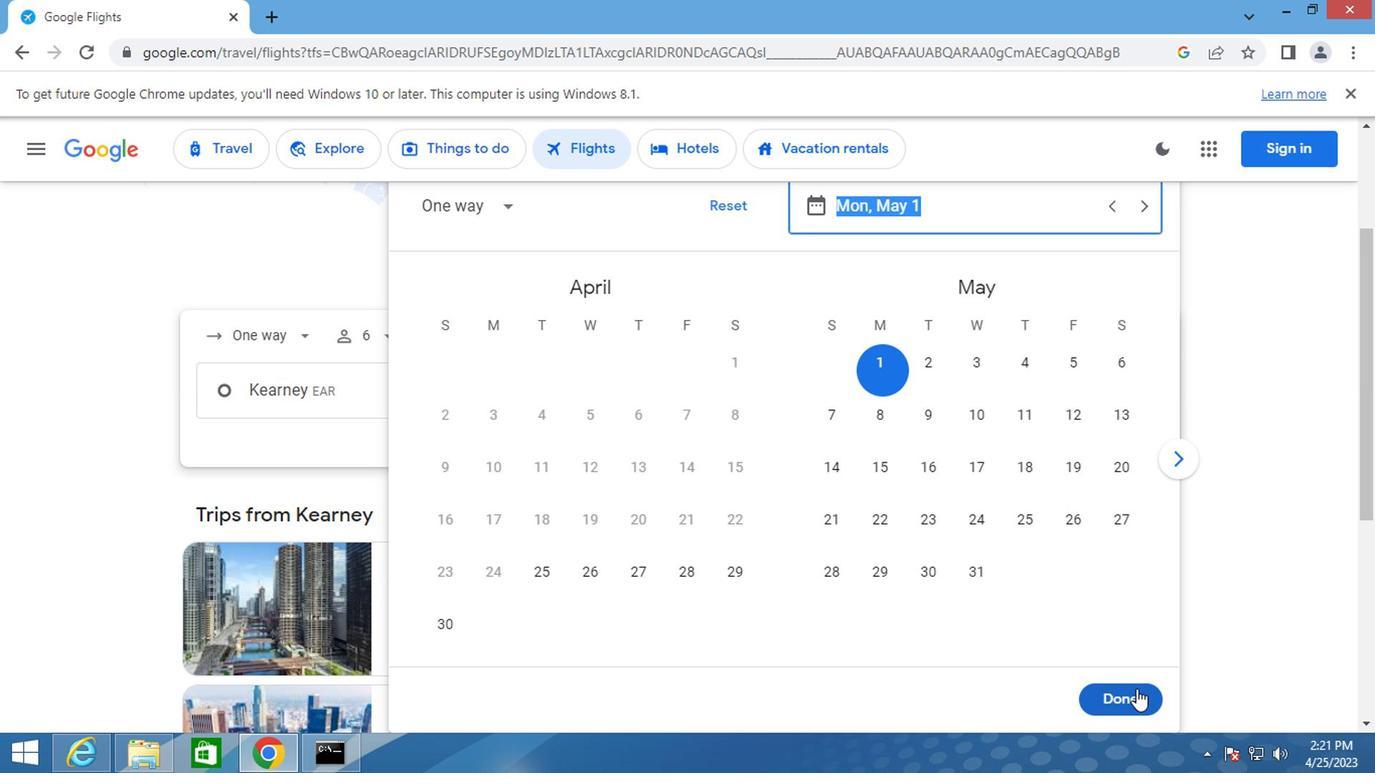 
Action: Mouse pressed left at (1127, 693)
Screenshot: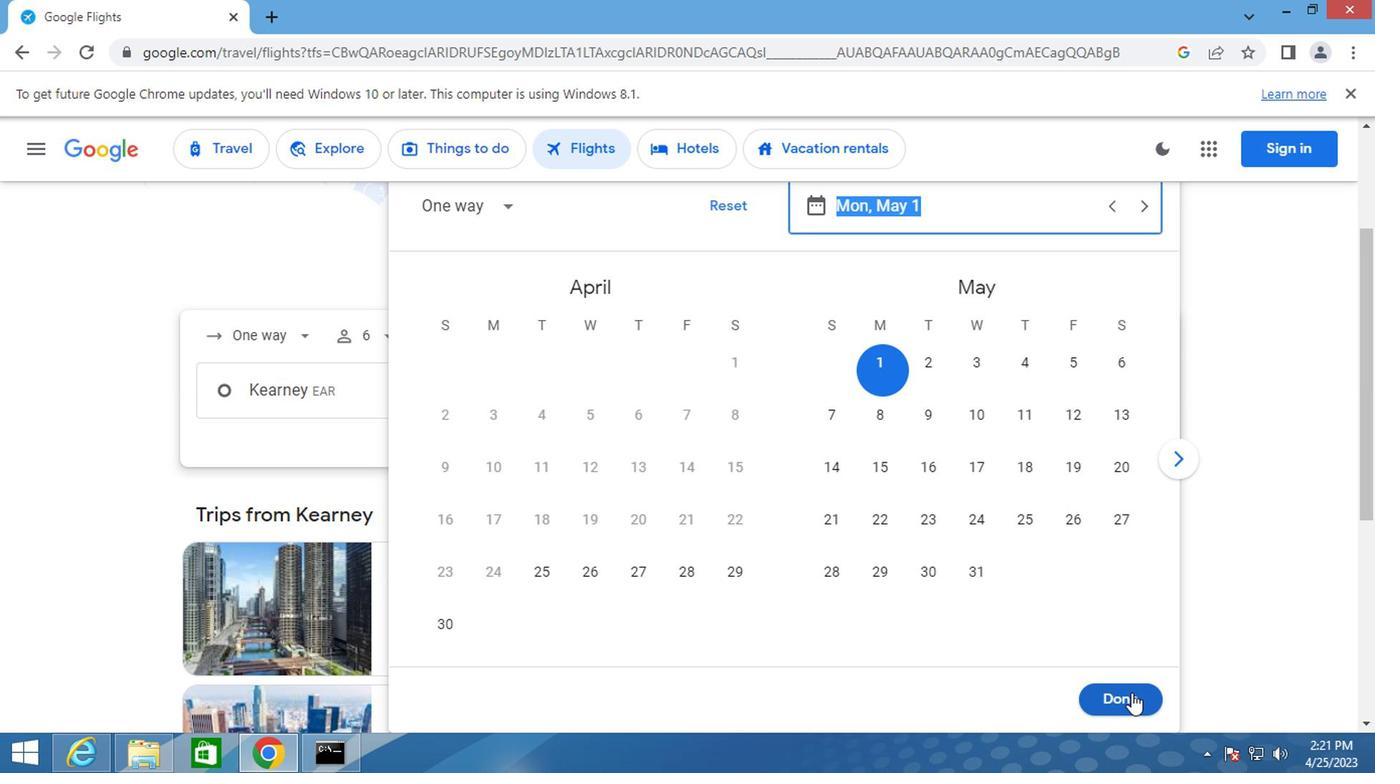 
Action: Mouse moved to (691, 452)
Screenshot: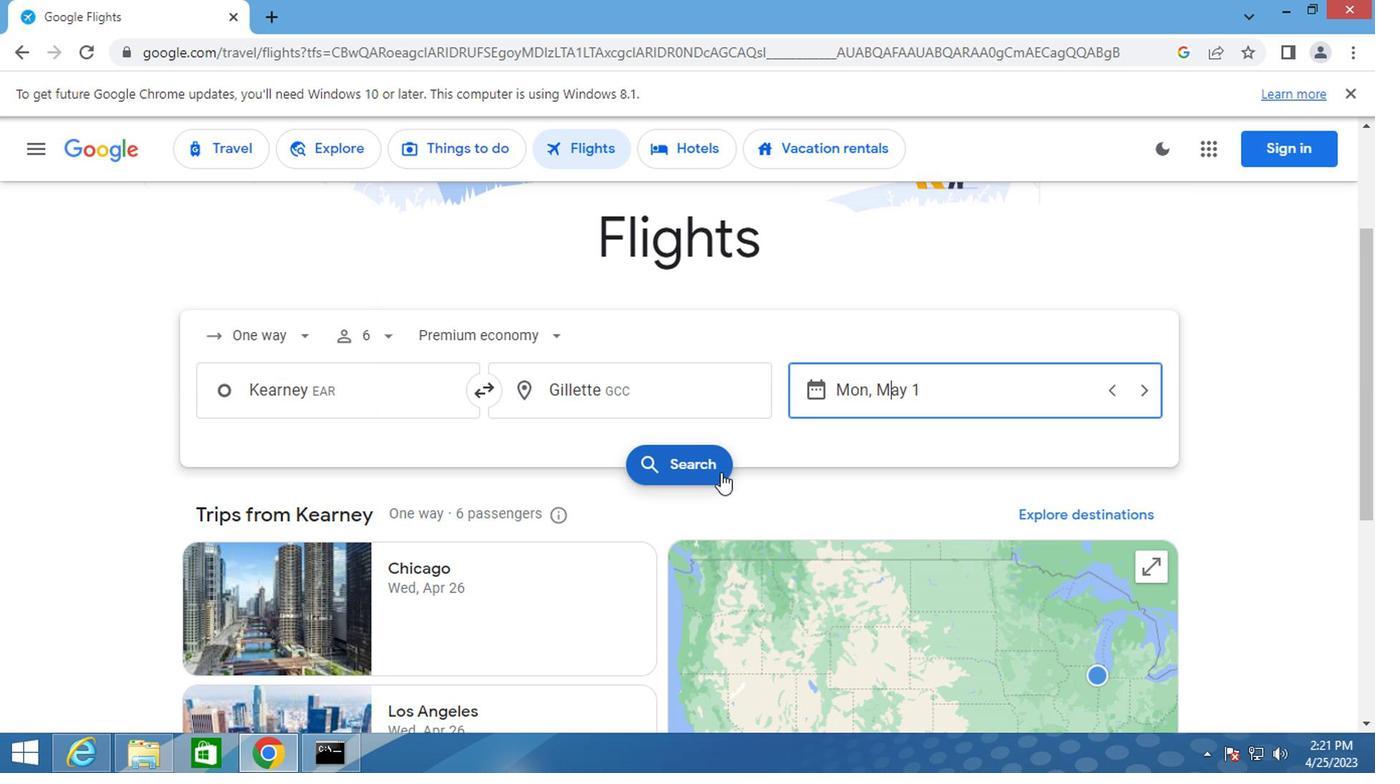 
Action: Mouse pressed left at (691, 452)
Screenshot: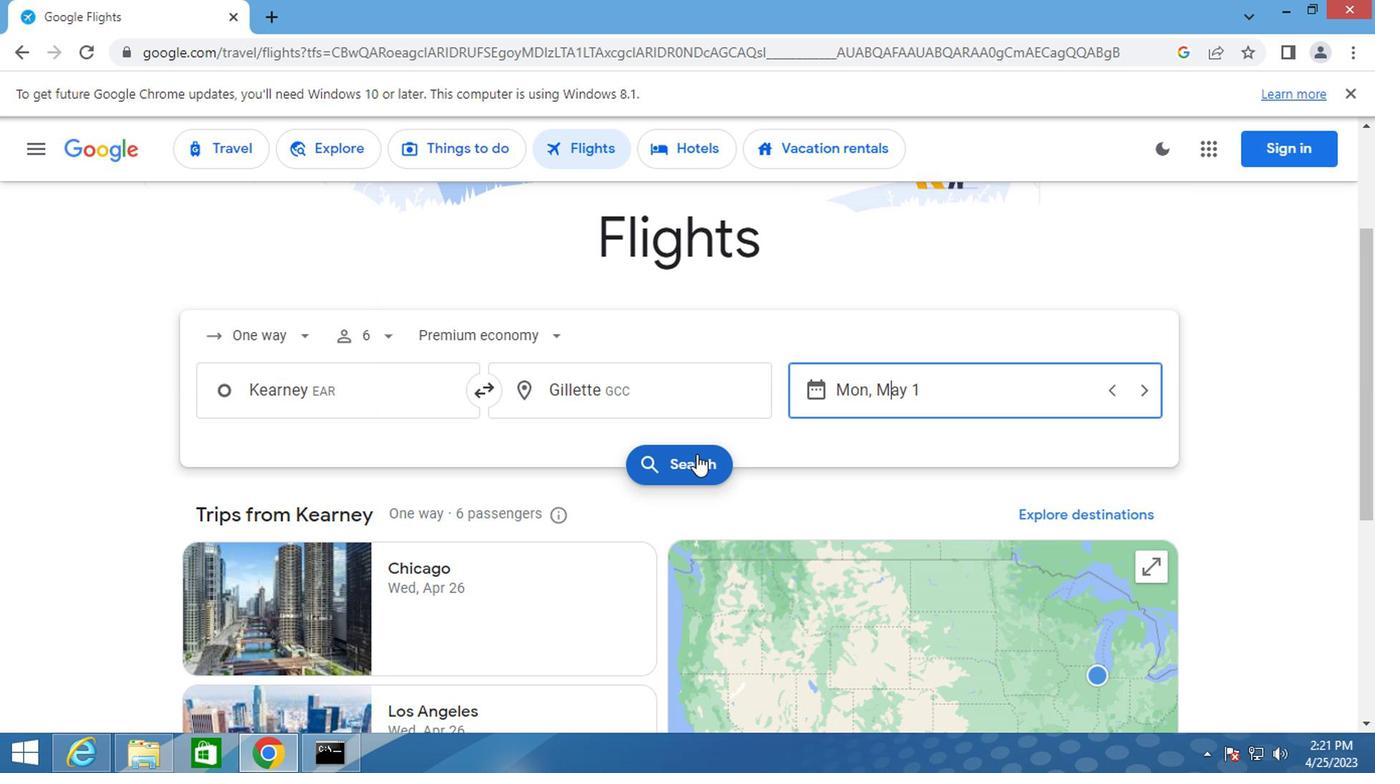 
Action: Mouse moved to (212, 330)
Screenshot: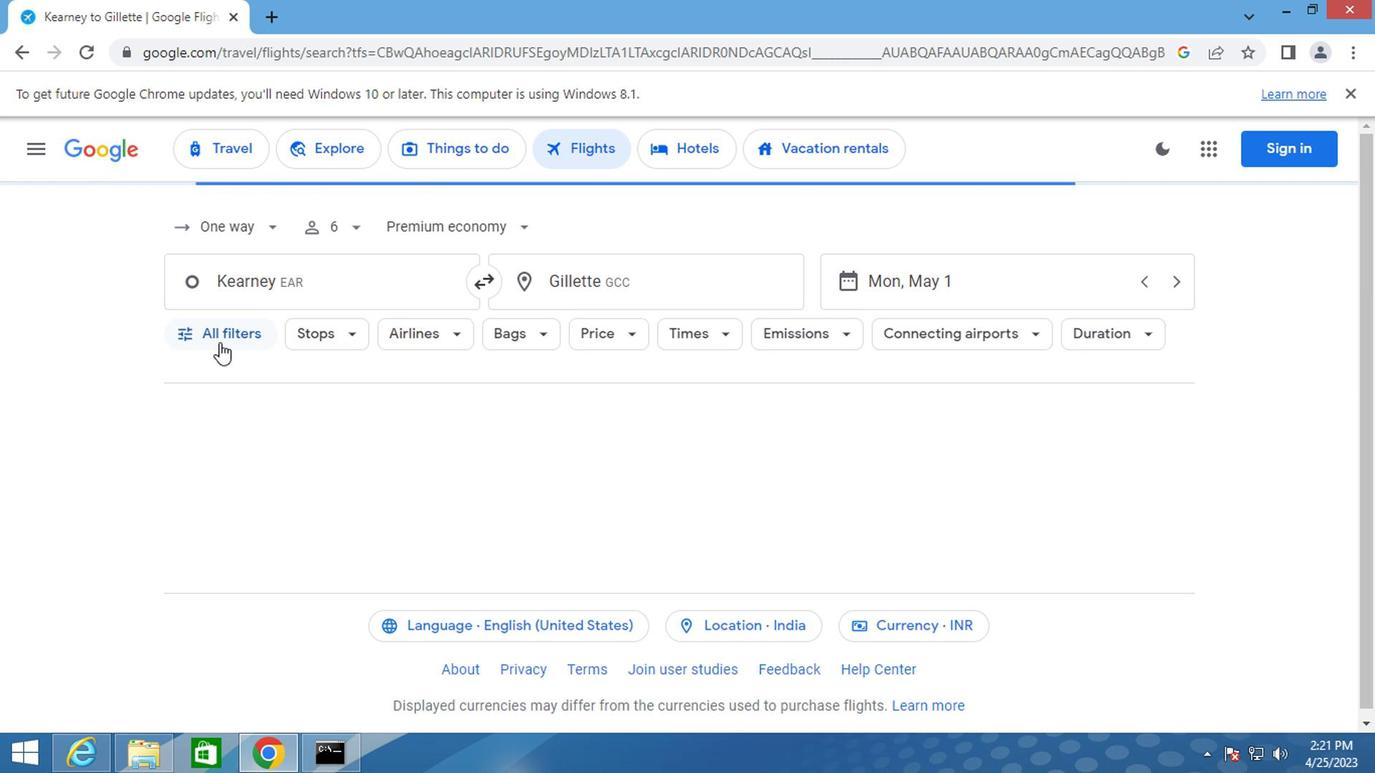 
Action: Mouse pressed left at (212, 330)
Screenshot: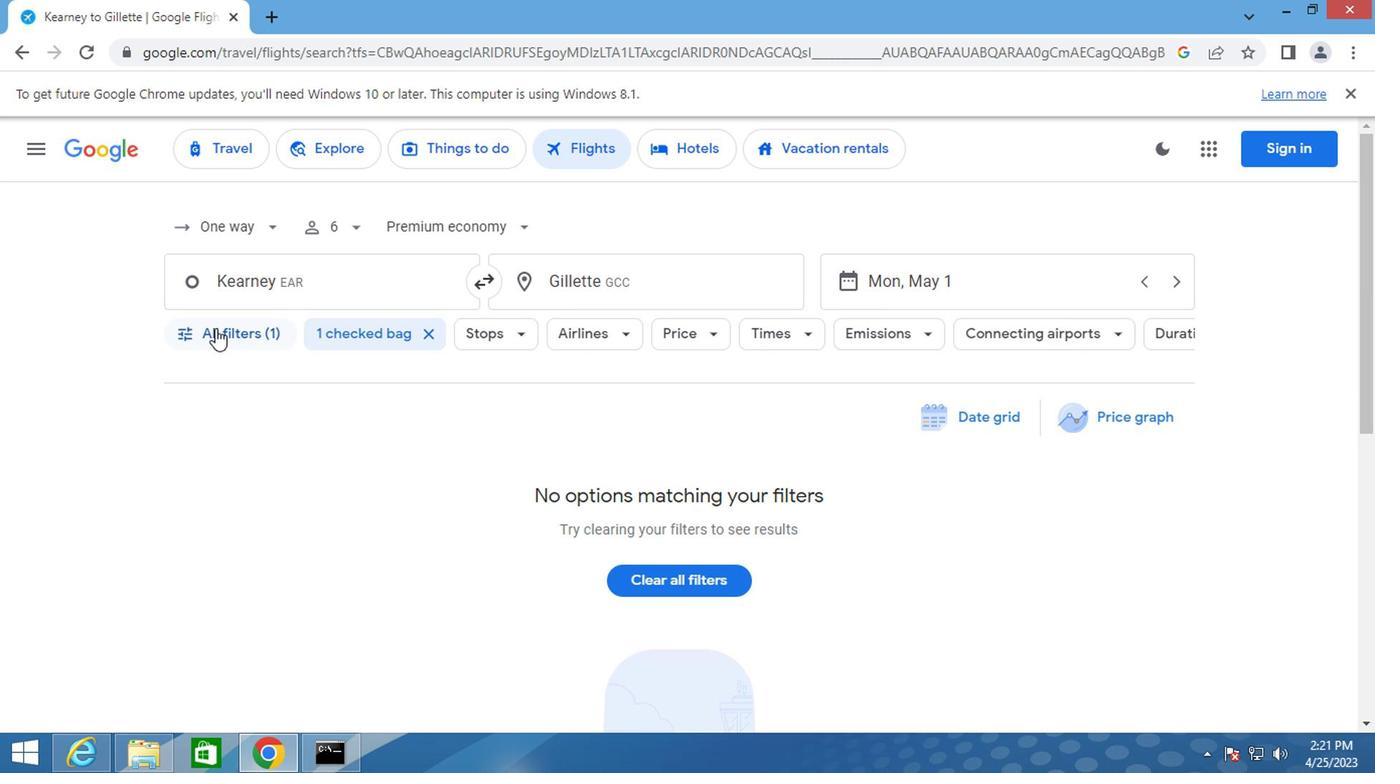 
Action: Mouse moved to (301, 499)
Screenshot: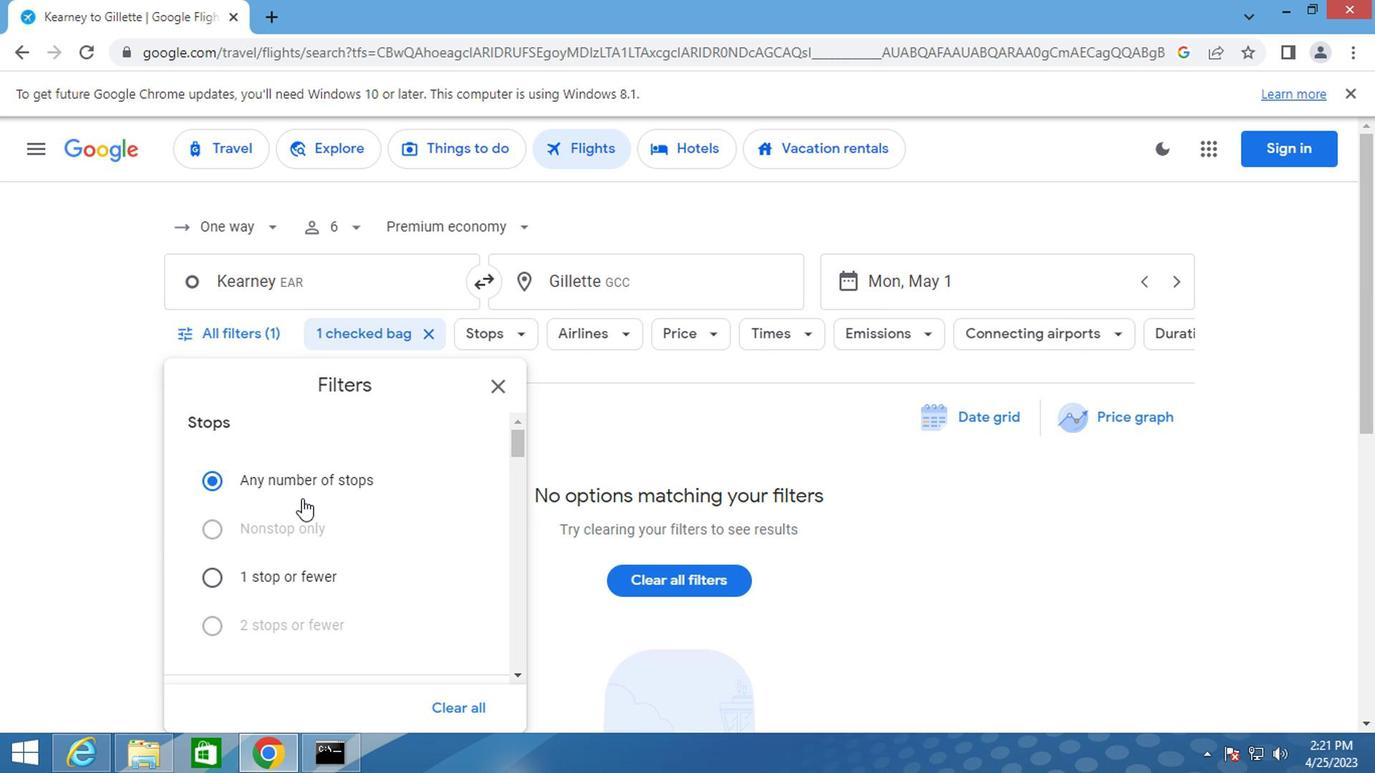 
Action: Mouse scrolled (301, 498) with delta (0, 0)
Screenshot: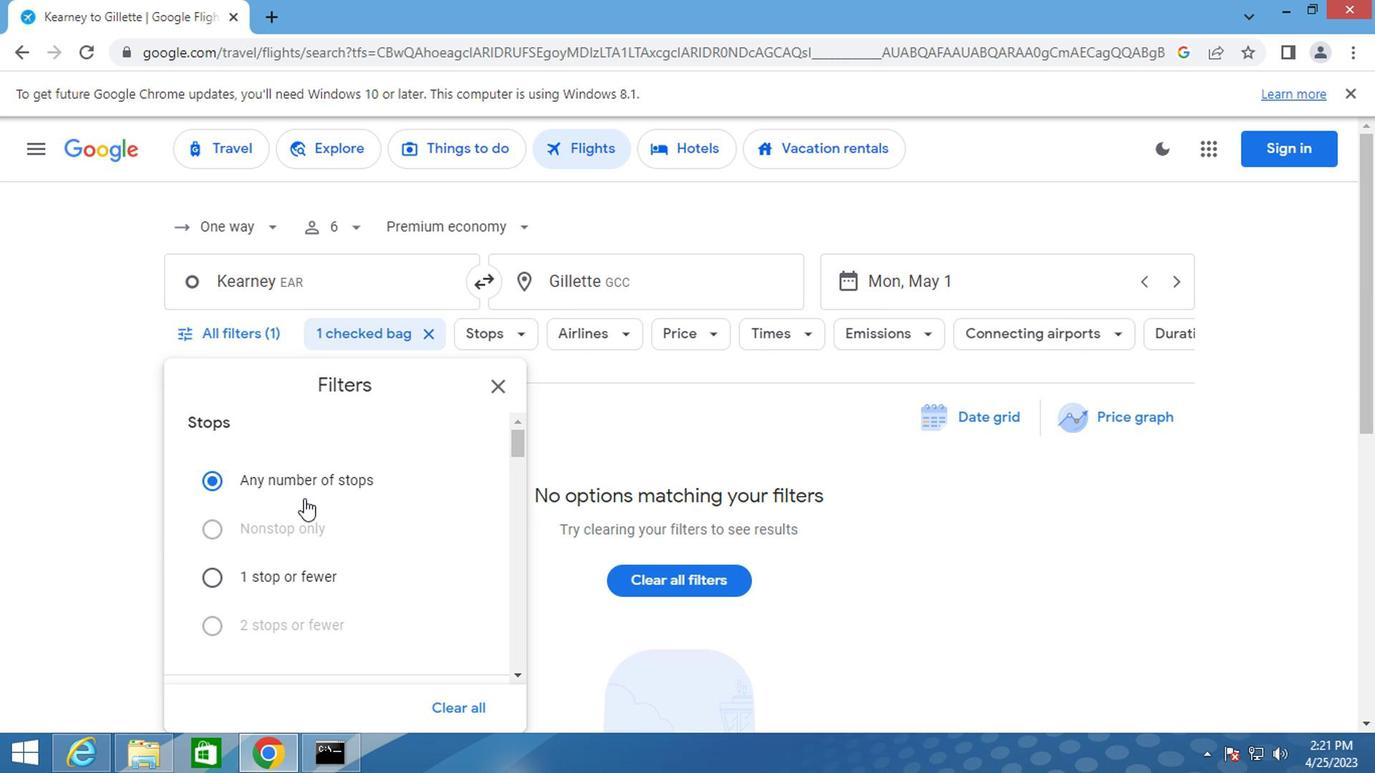 
Action: Mouse scrolled (301, 498) with delta (0, 0)
Screenshot: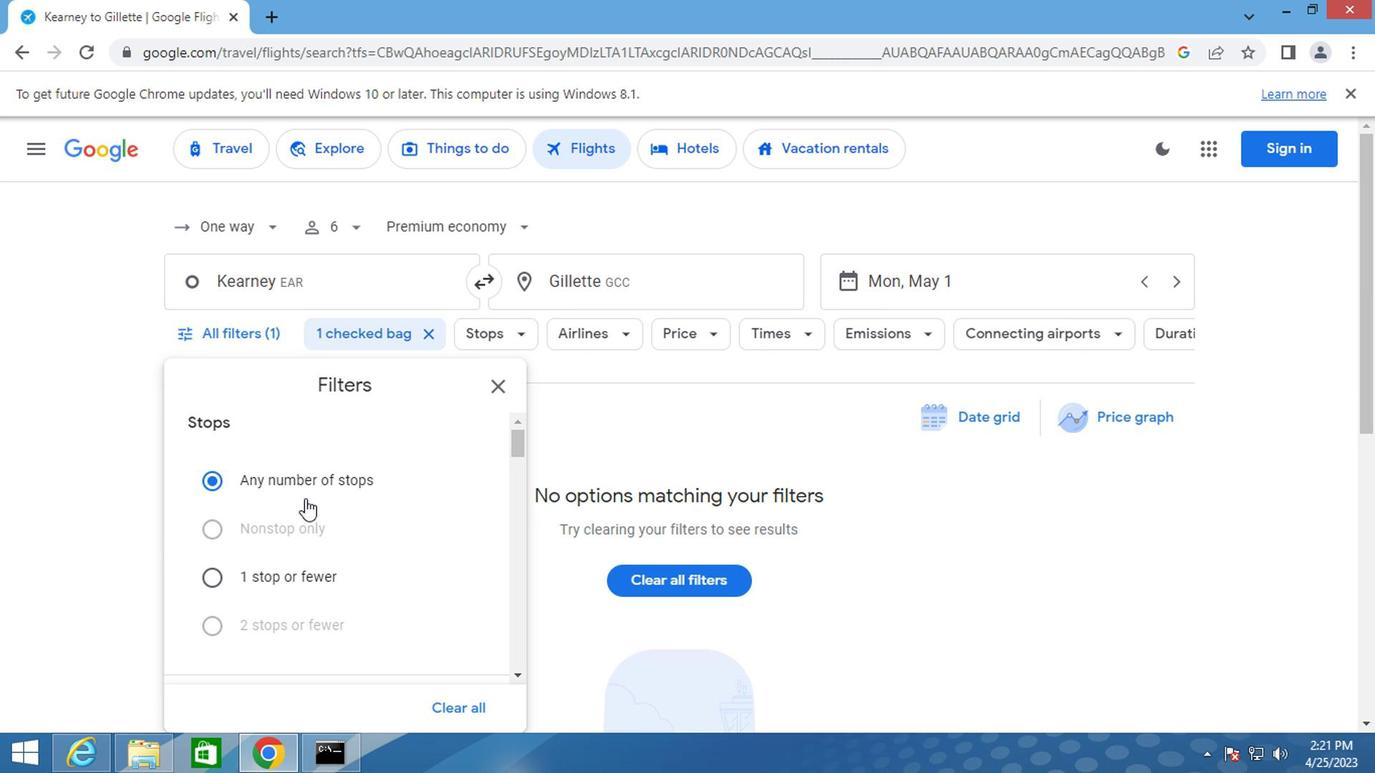 
Action: Mouse scrolled (301, 498) with delta (0, 0)
Screenshot: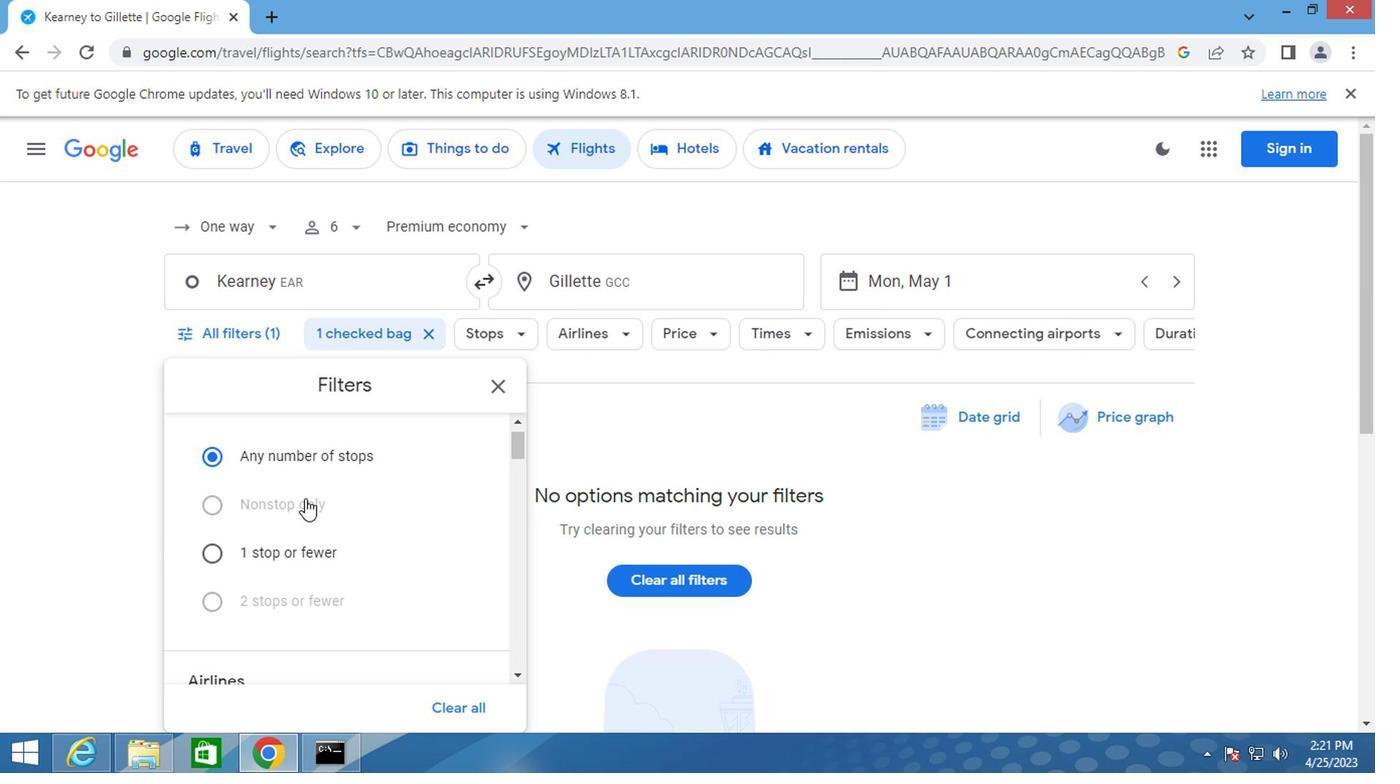 
Action: Mouse scrolled (301, 498) with delta (0, 0)
Screenshot: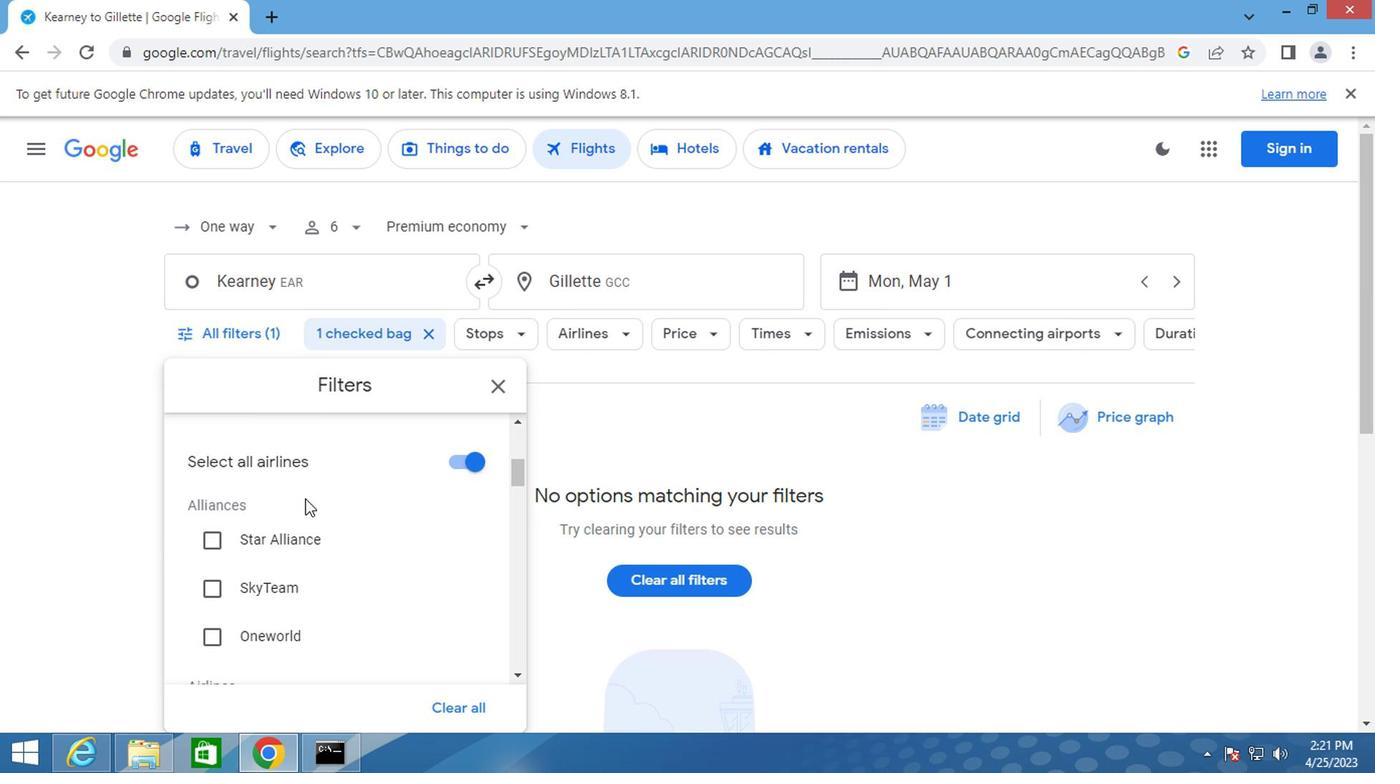 
Action: Mouse scrolled (301, 498) with delta (0, 0)
Screenshot: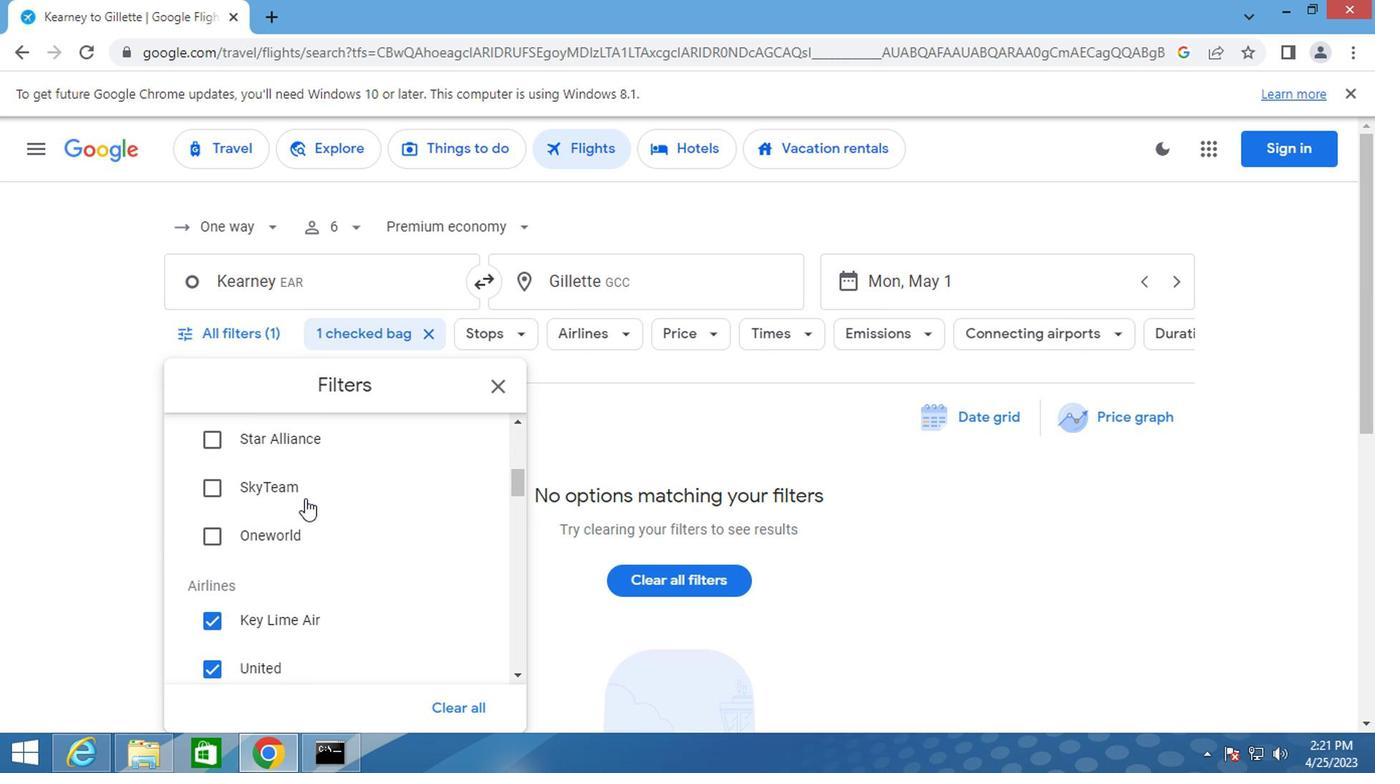 
Action: Mouse scrolled (301, 498) with delta (0, 0)
Screenshot: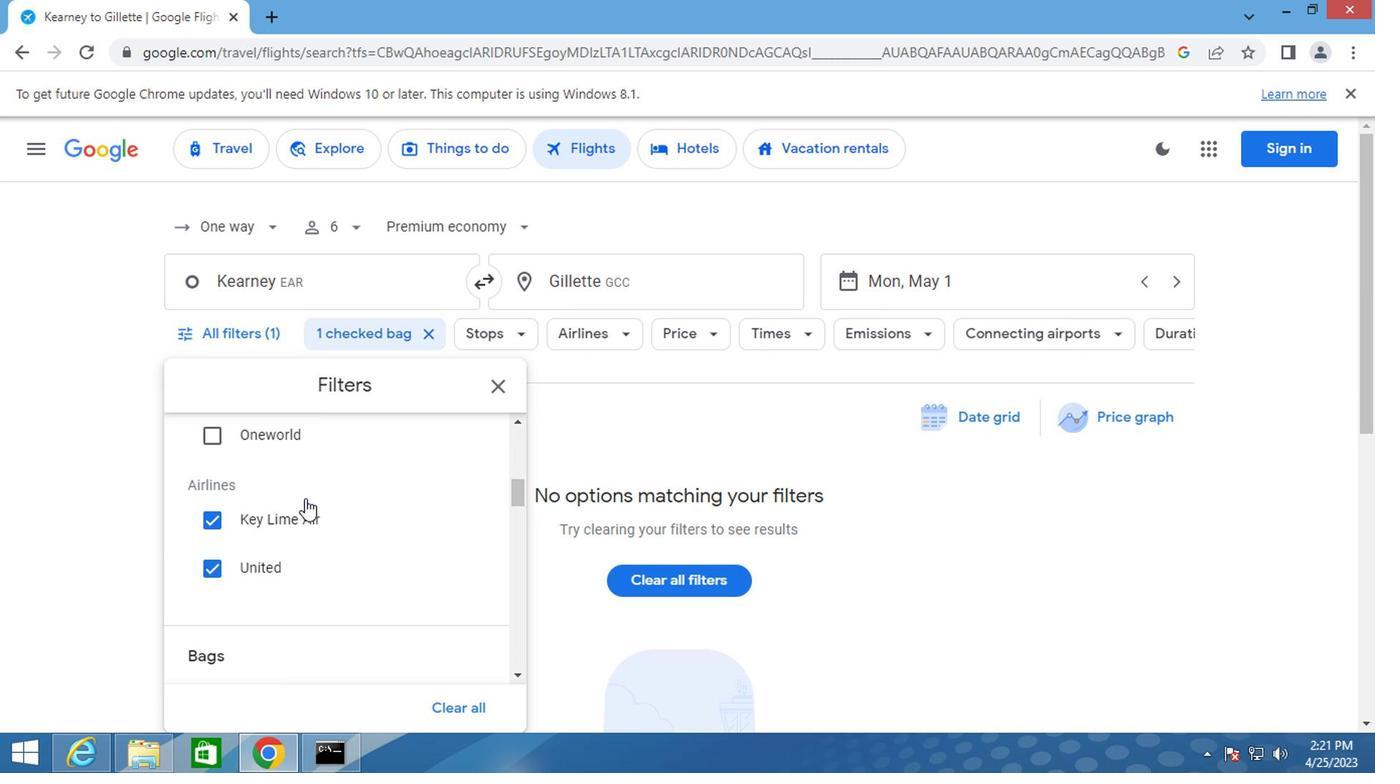 
Action: Mouse scrolled (301, 498) with delta (0, 0)
Screenshot: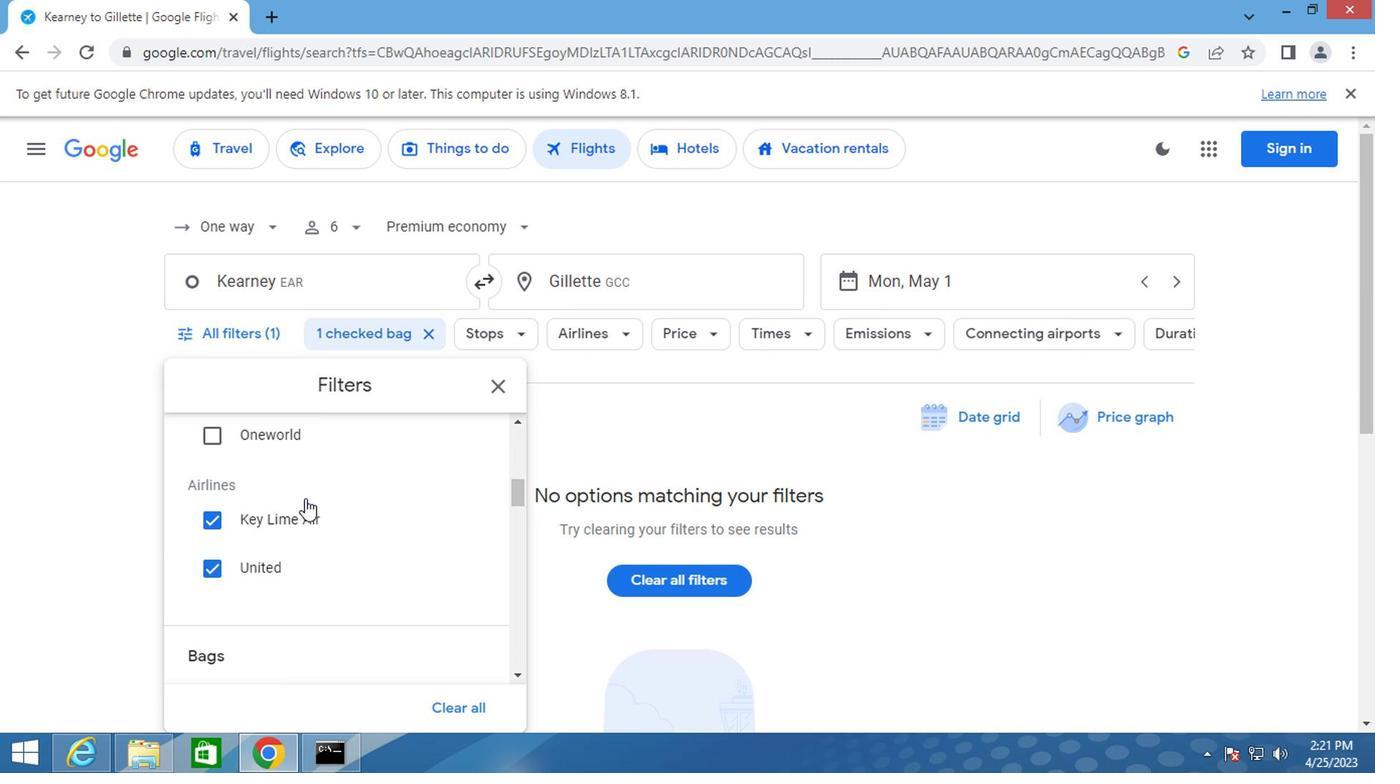 
Action: Mouse moved to (463, 553)
Screenshot: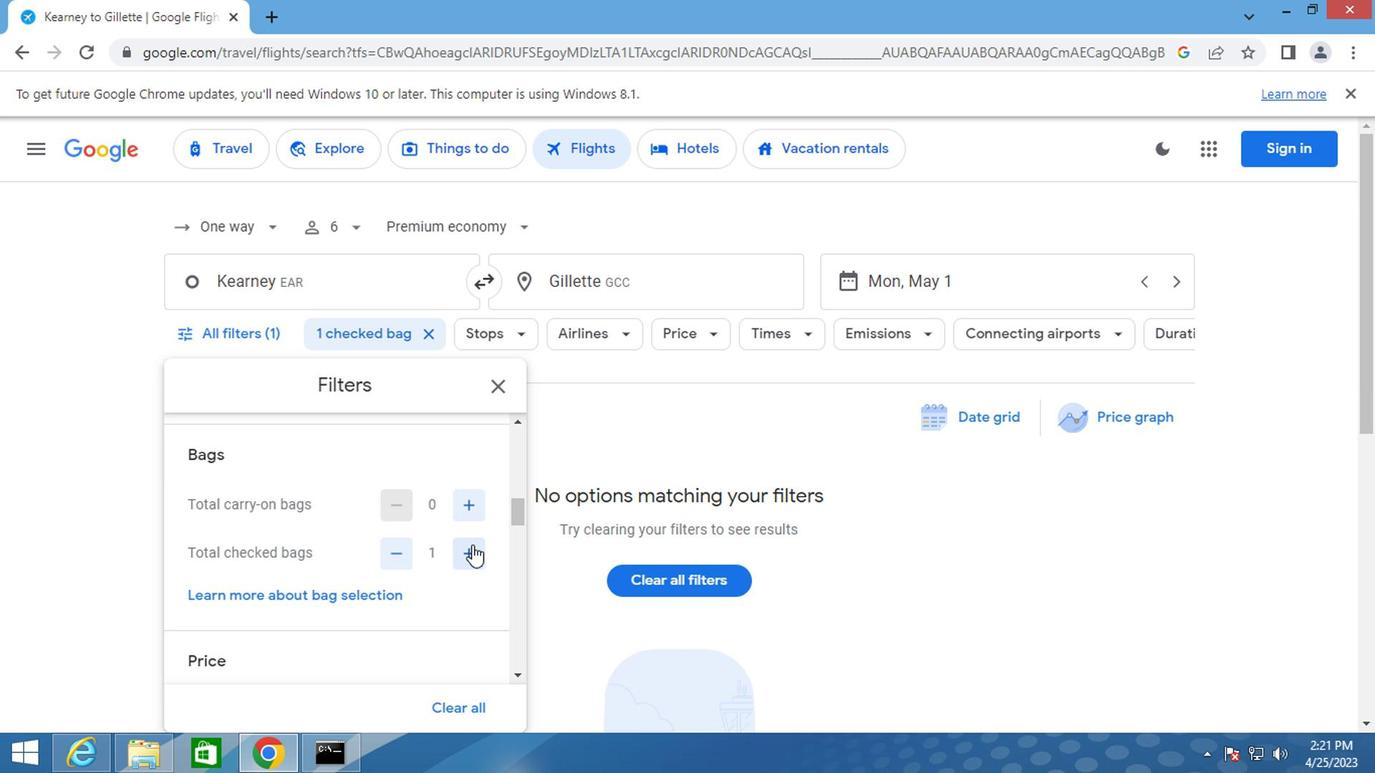 
Action: Mouse pressed left at (463, 553)
Screenshot: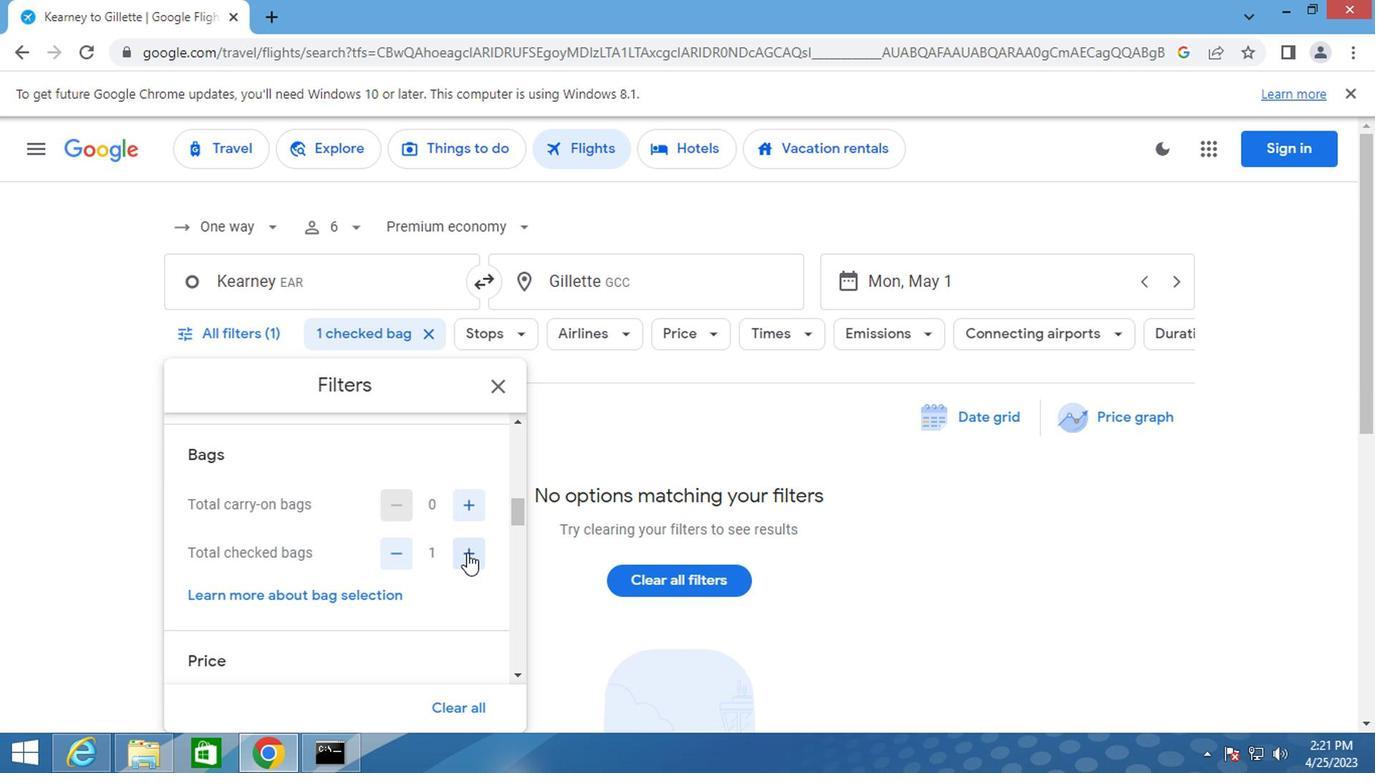 
Action: Mouse pressed left at (463, 553)
Screenshot: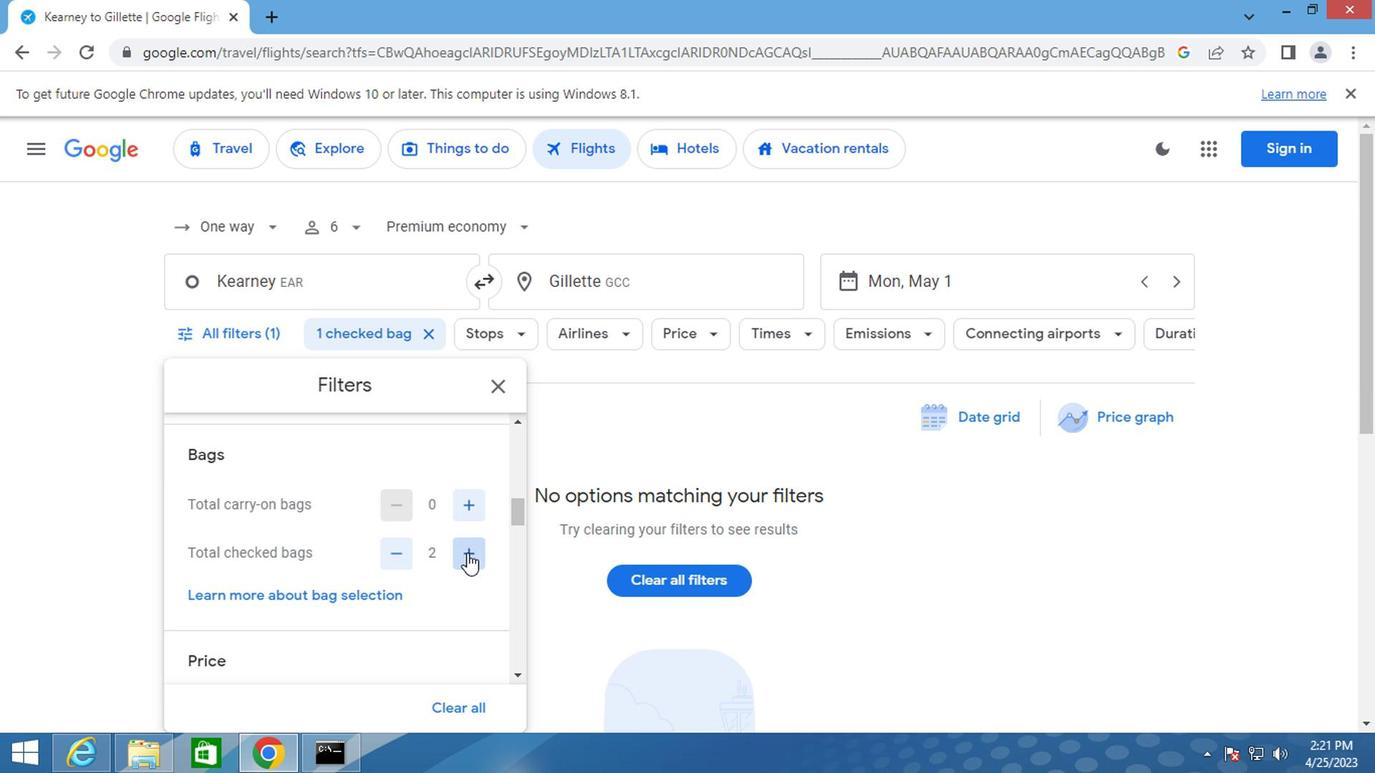 
Action: Mouse moved to (395, 536)
Screenshot: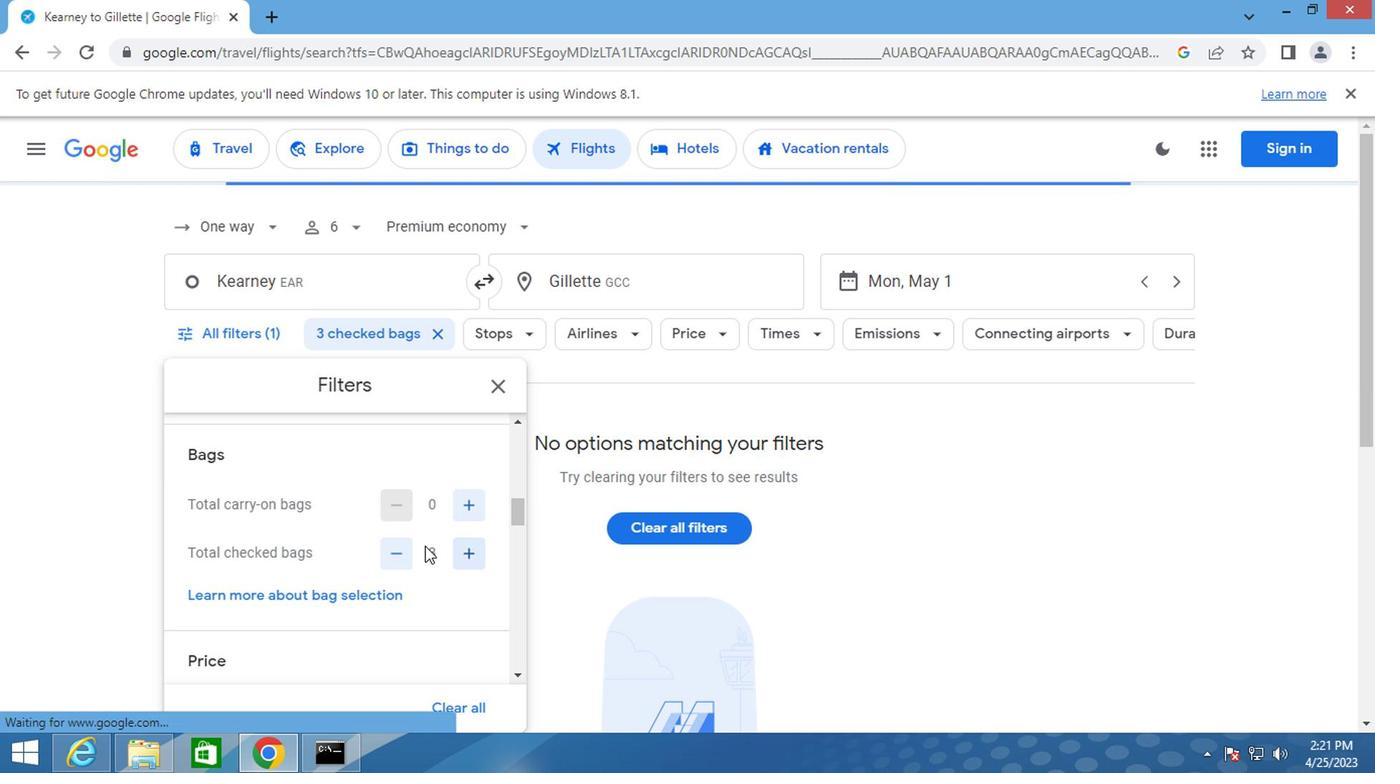 
Action: Mouse scrolled (395, 536) with delta (0, 0)
Screenshot: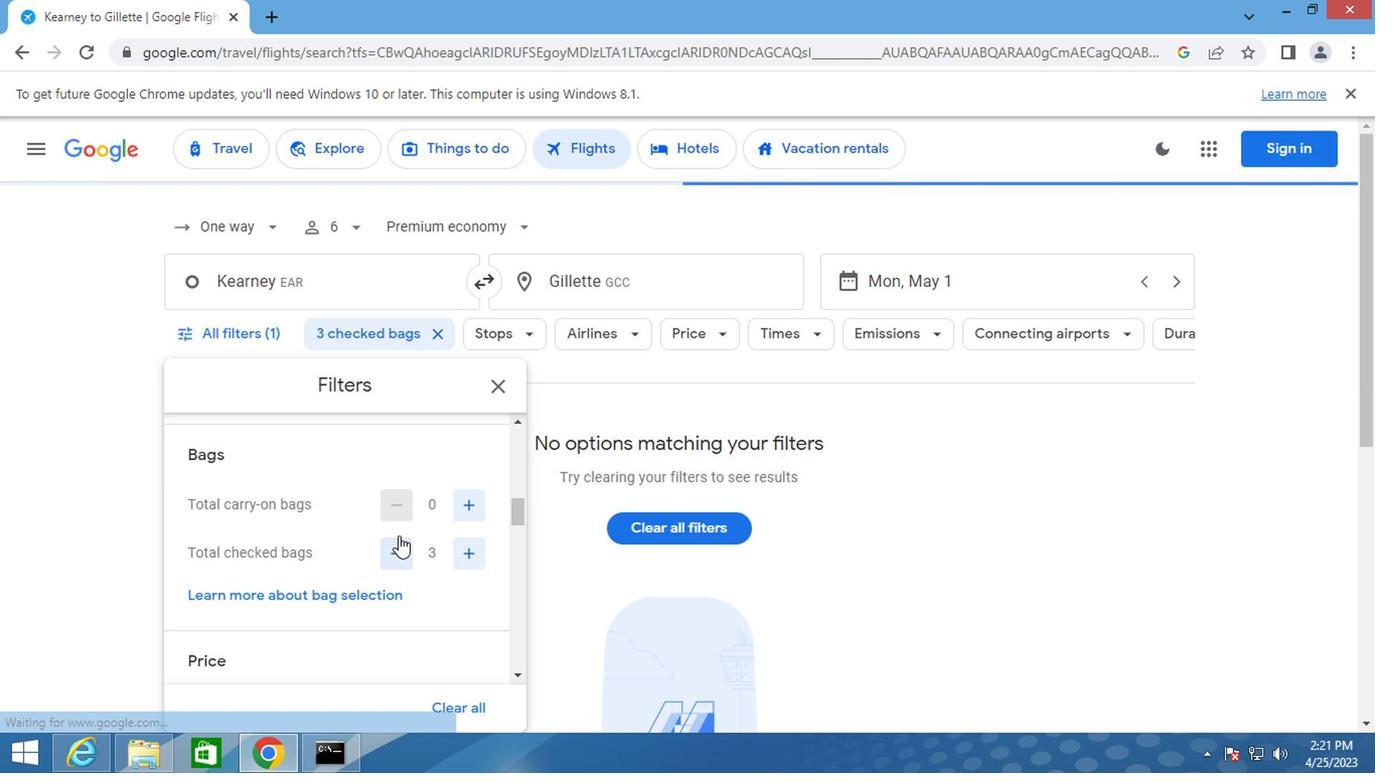 
Action: Mouse moved to (458, 652)
Screenshot: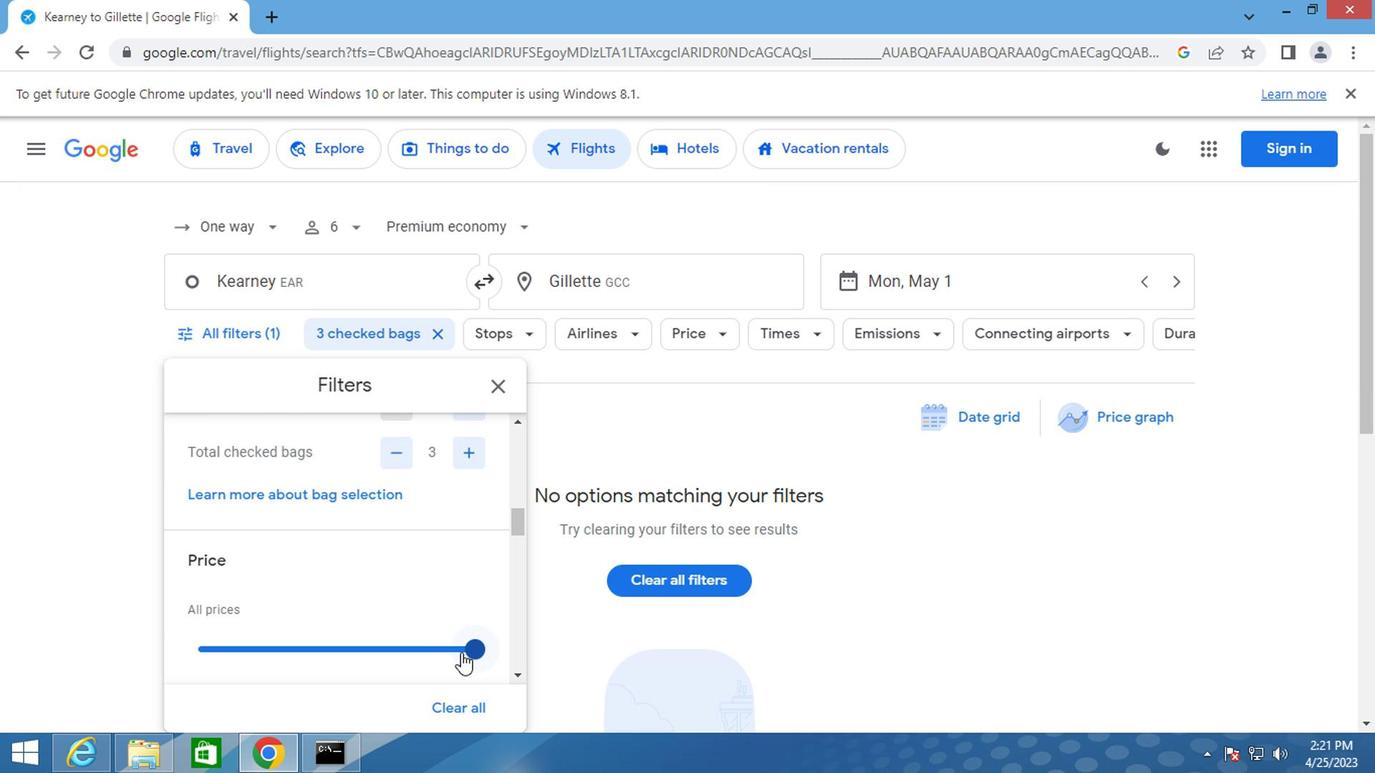 
Action: Mouse pressed left at (458, 652)
Screenshot: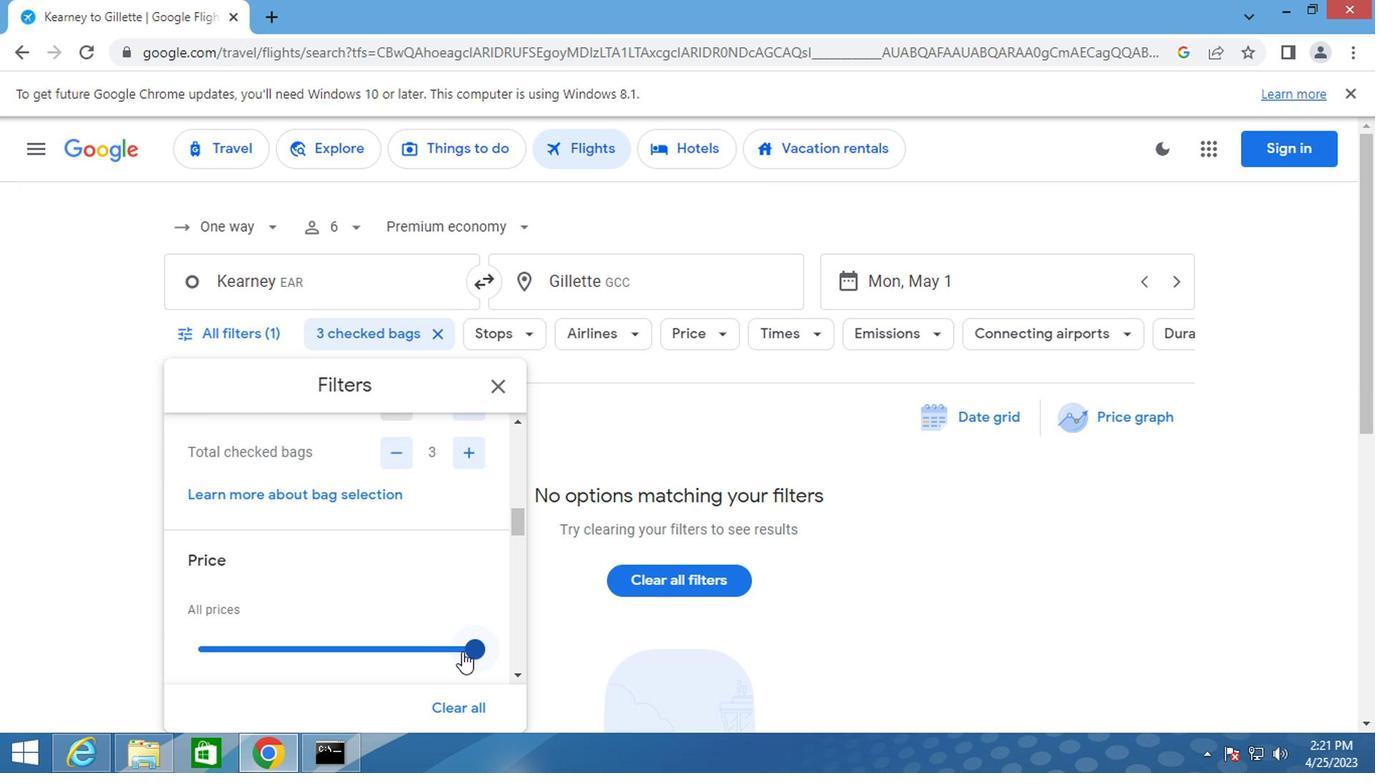 
Action: Mouse moved to (442, 581)
Screenshot: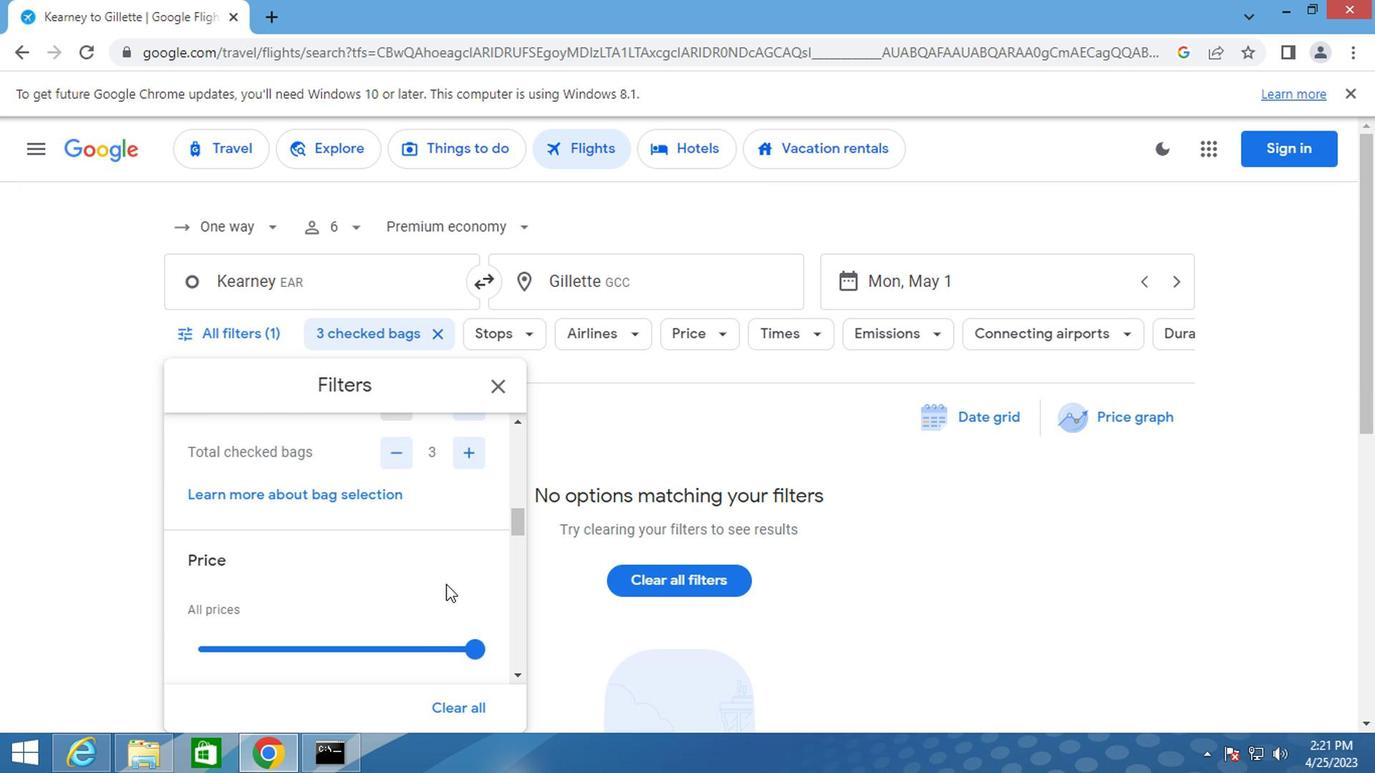 
Action: Mouse scrolled (442, 579) with delta (0, -1)
Screenshot: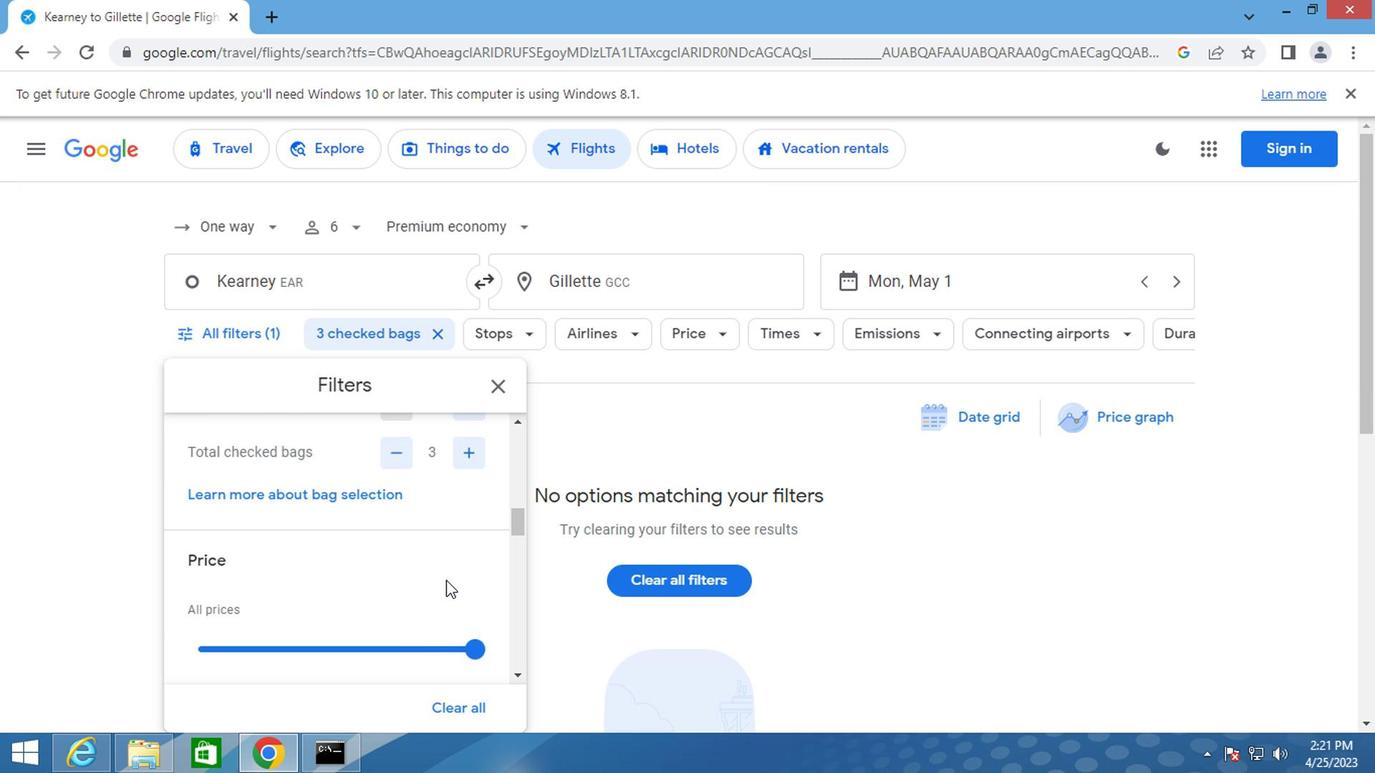 
Action: Mouse scrolled (442, 579) with delta (0, -1)
Screenshot: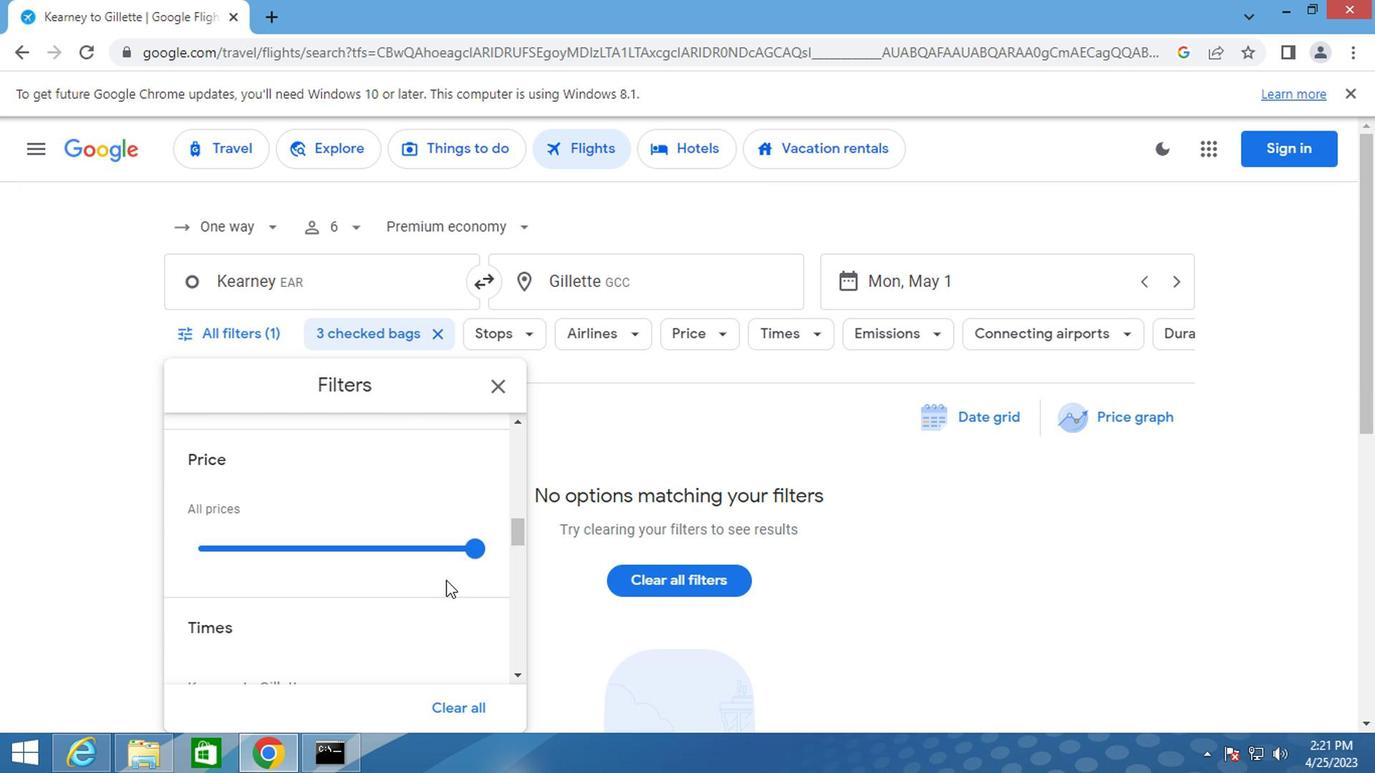 
Action: Mouse moved to (195, 677)
Screenshot: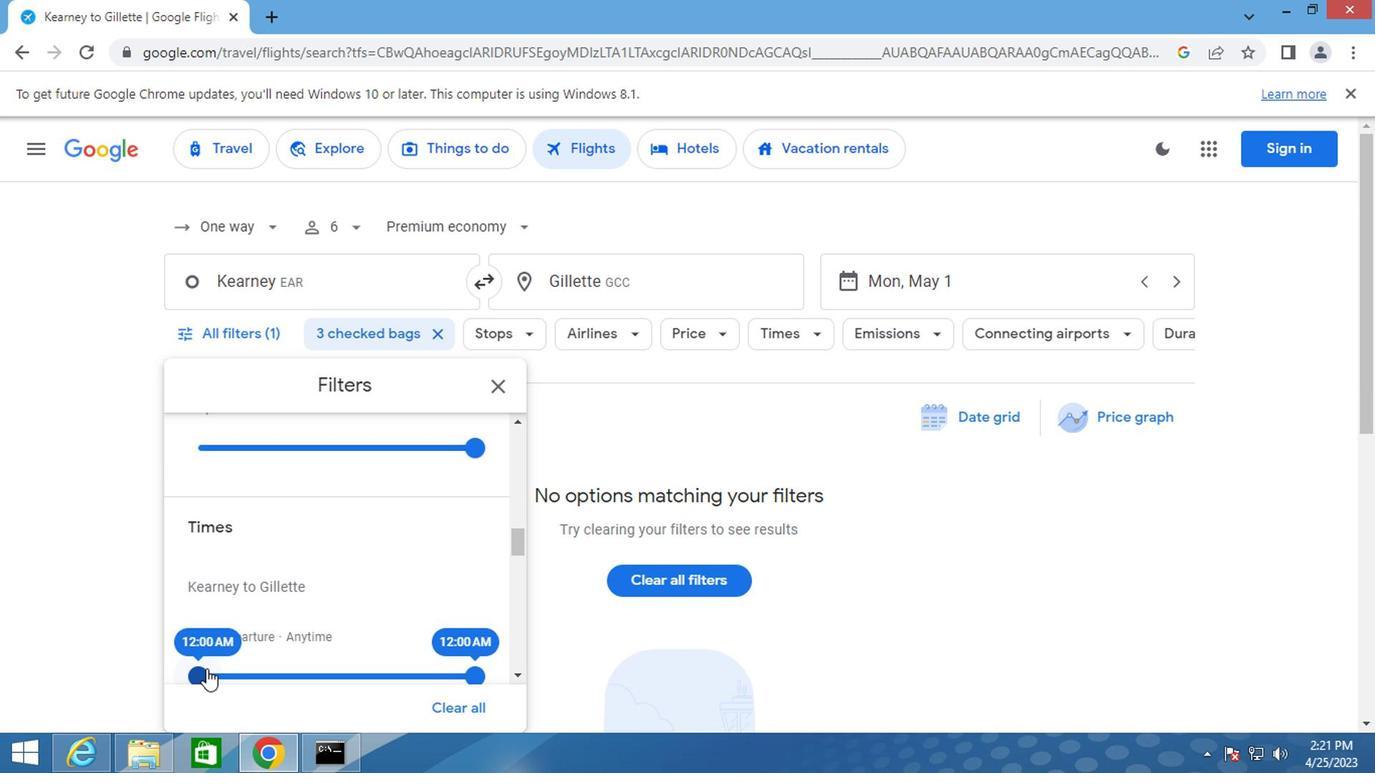 
Action: Mouse pressed left at (195, 677)
Screenshot: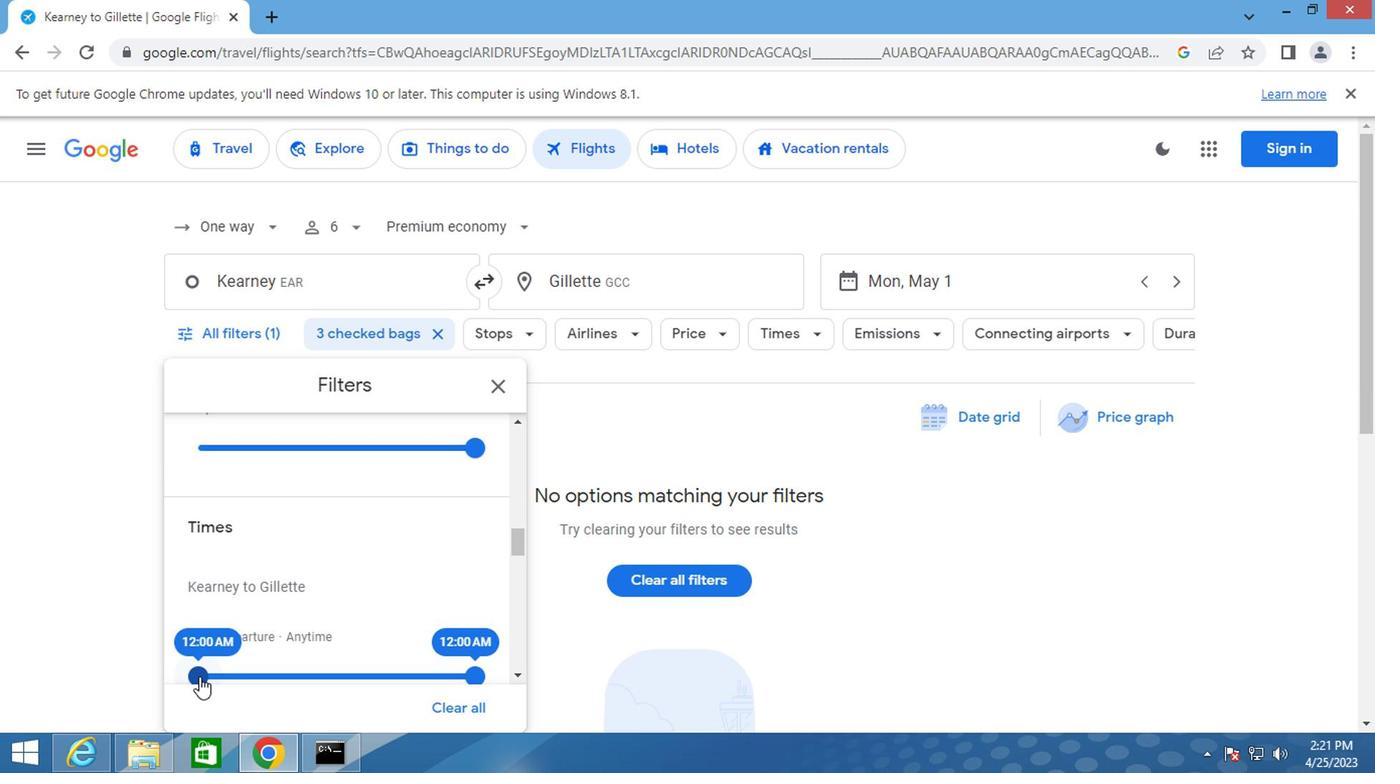 
Action: Mouse moved to (495, 387)
Screenshot: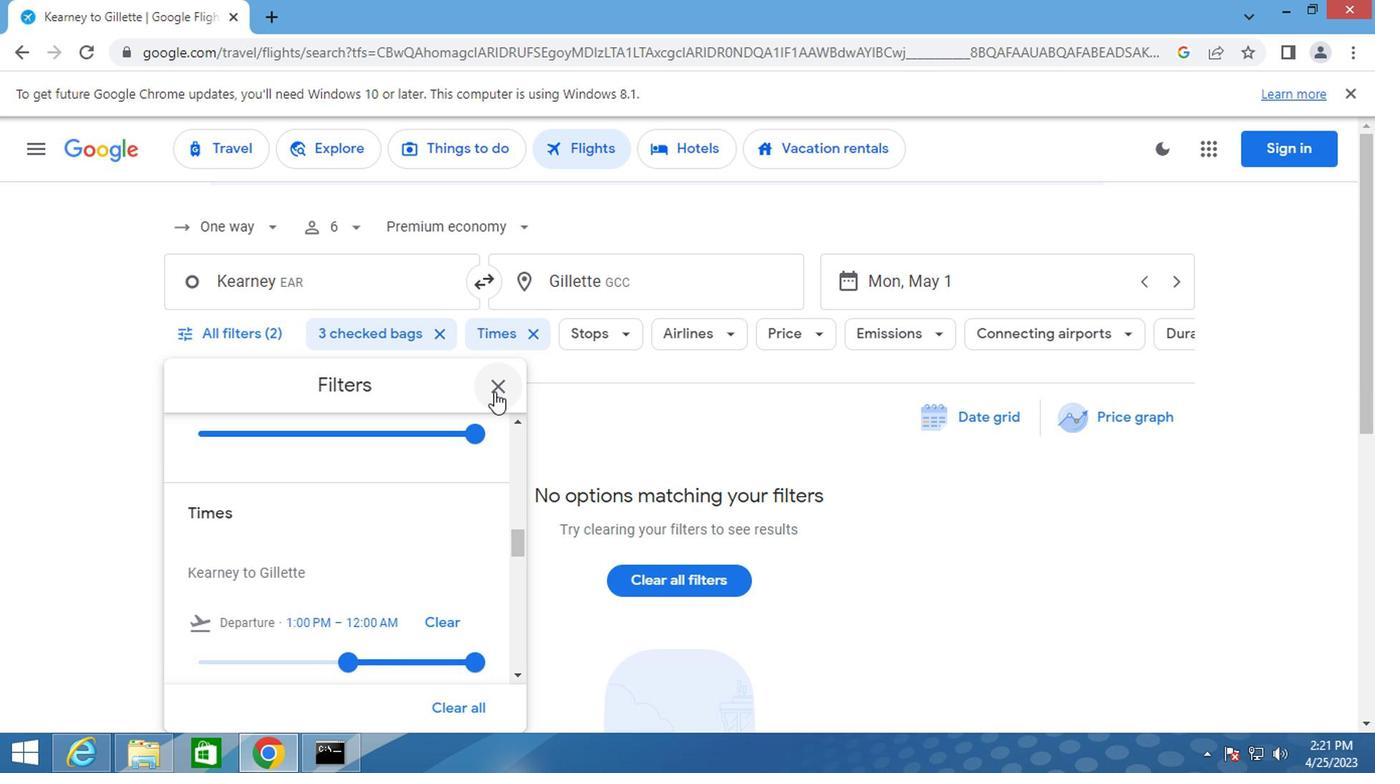 
Action: Mouse pressed left at (495, 387)
Screenshot: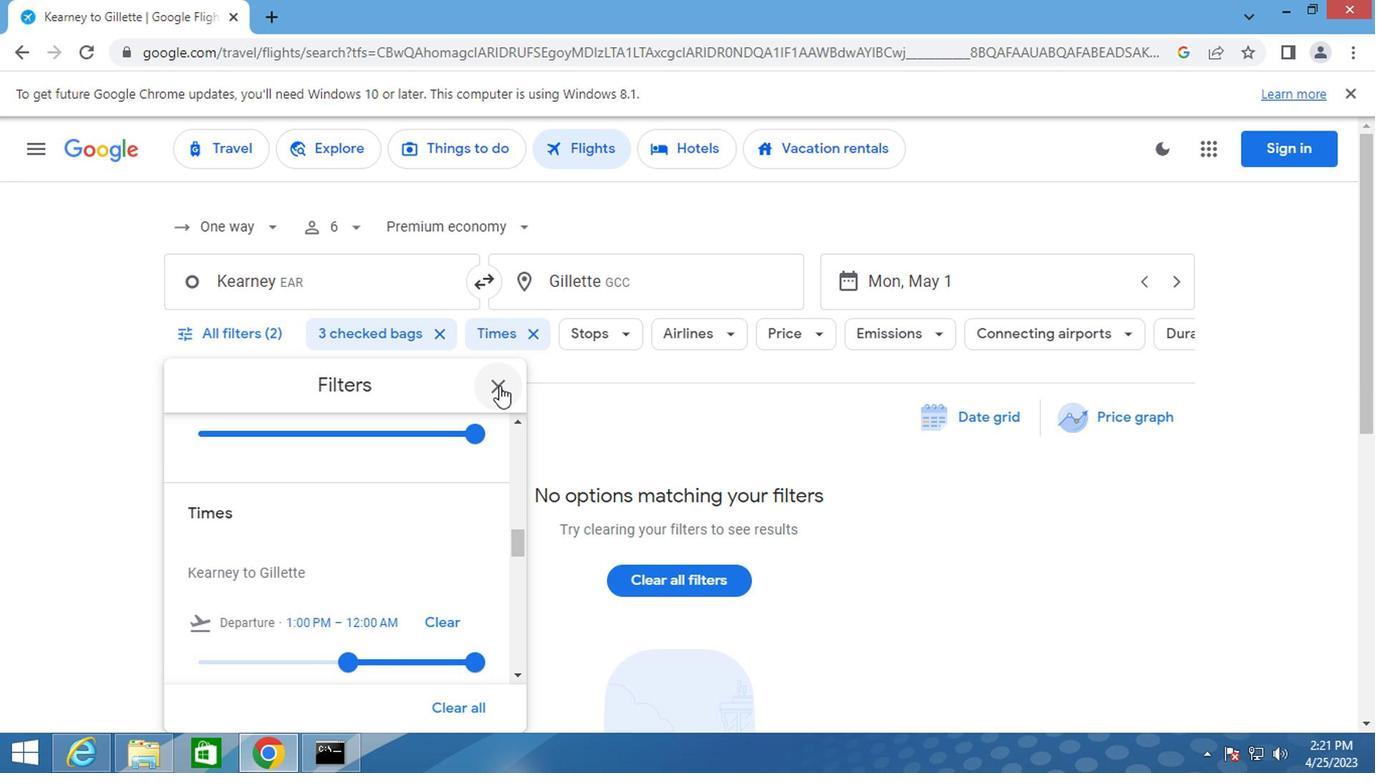 
Action: Key pressed <Key.f8>
Screenshot: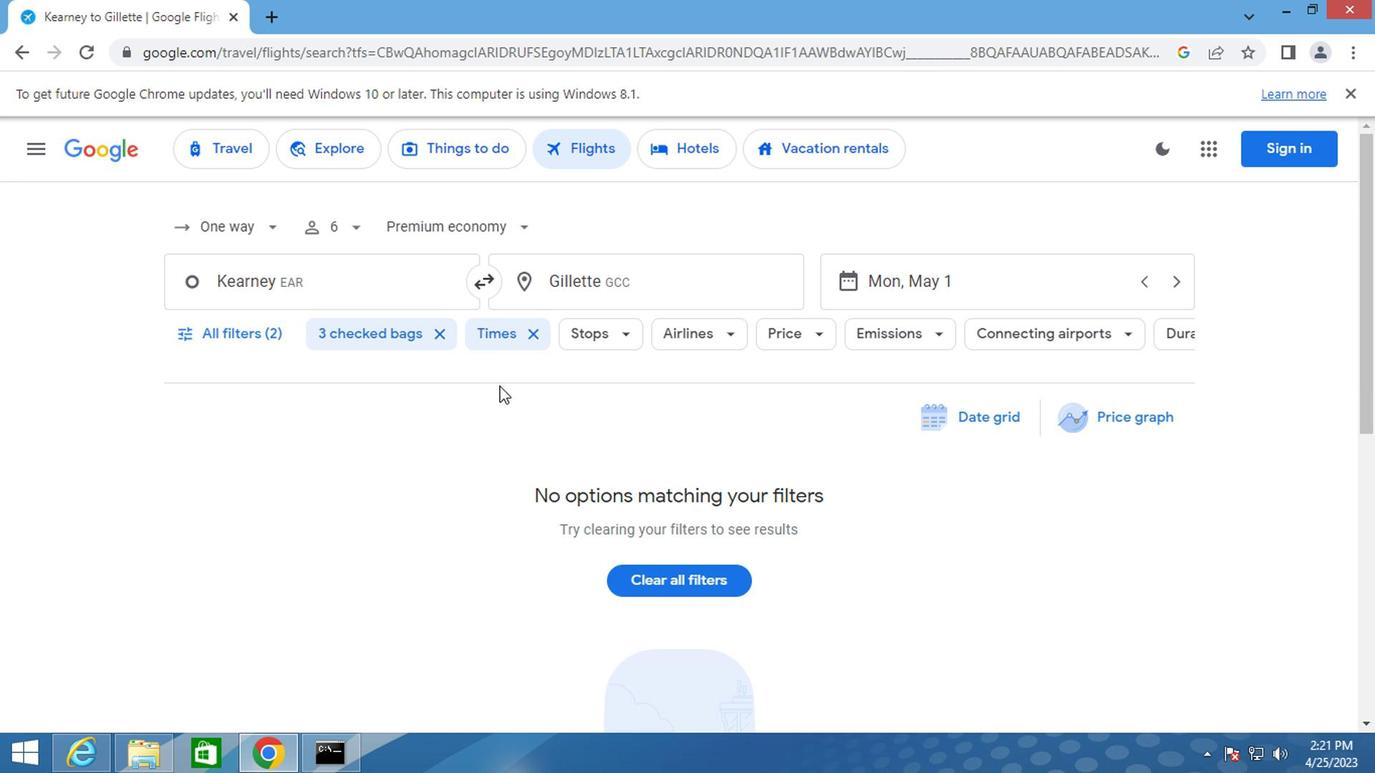 
